 Task: Search one way flight ticket for 3 adults in first from Fairbanks: Fairbanks International Airport to Indianapolis: Indianapolis International Airport on 8-5-2023. Choice of flights is Spirit. Number of bags: 2 checked bags. Price is upto 72000. Outbound departure time preference is 23:45.
Action: Mouse moved to (340, 281)
Screenshot: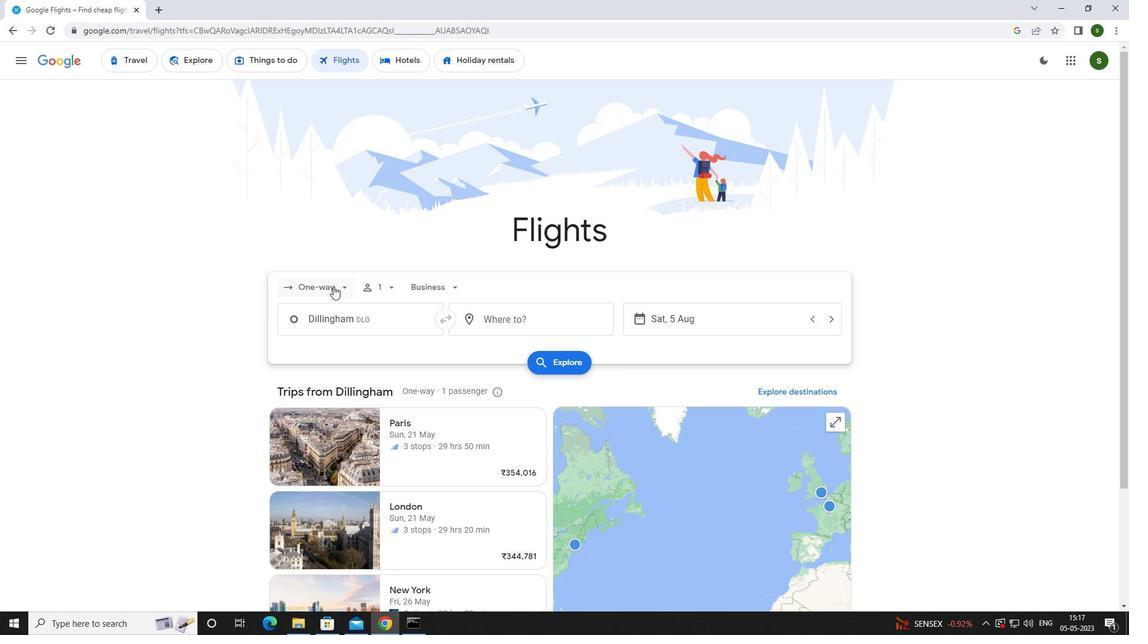 
Action: Mouse pressed left at (340, 281)
Screenshot: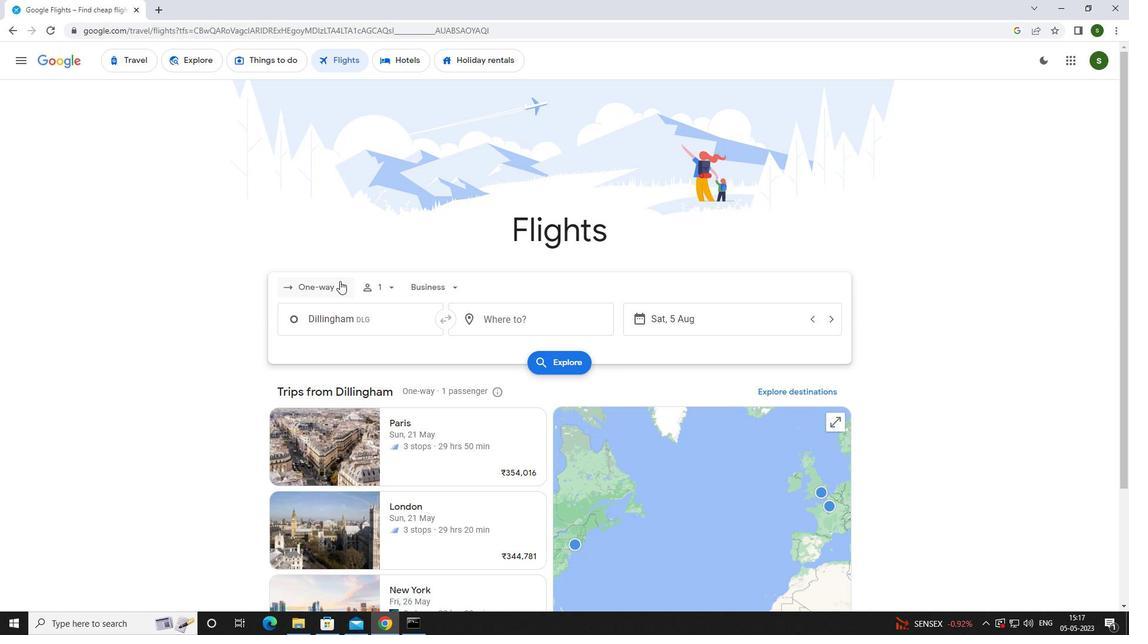 
Action: Mouse moved to (328, 337)
Screenshot: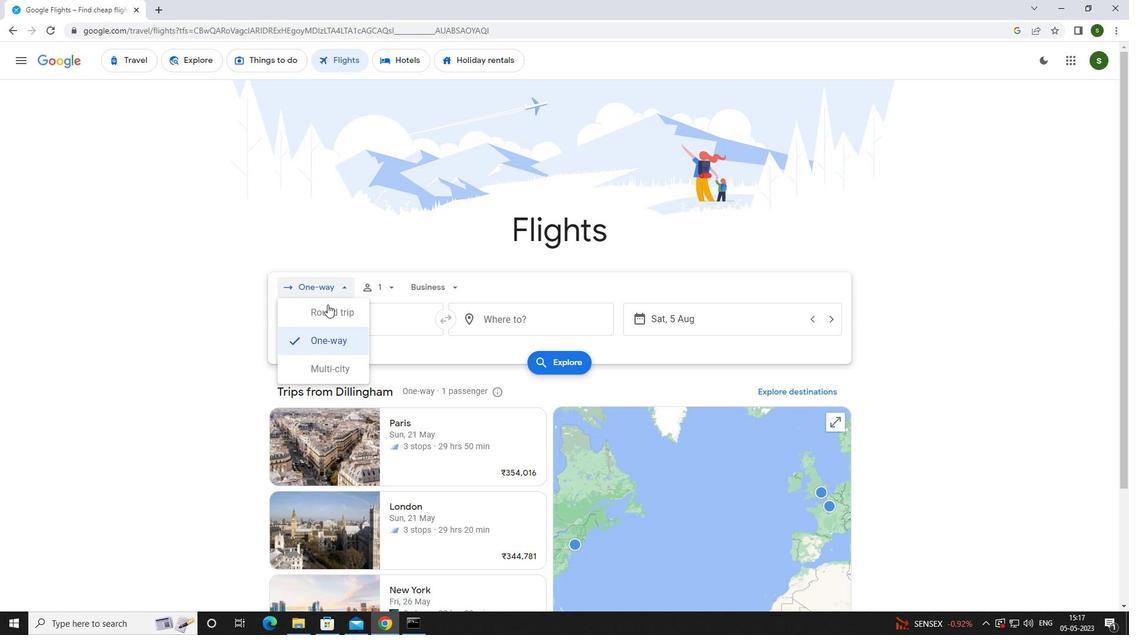 
Action: Mouse pressed left at (328, 337)
Screenshot: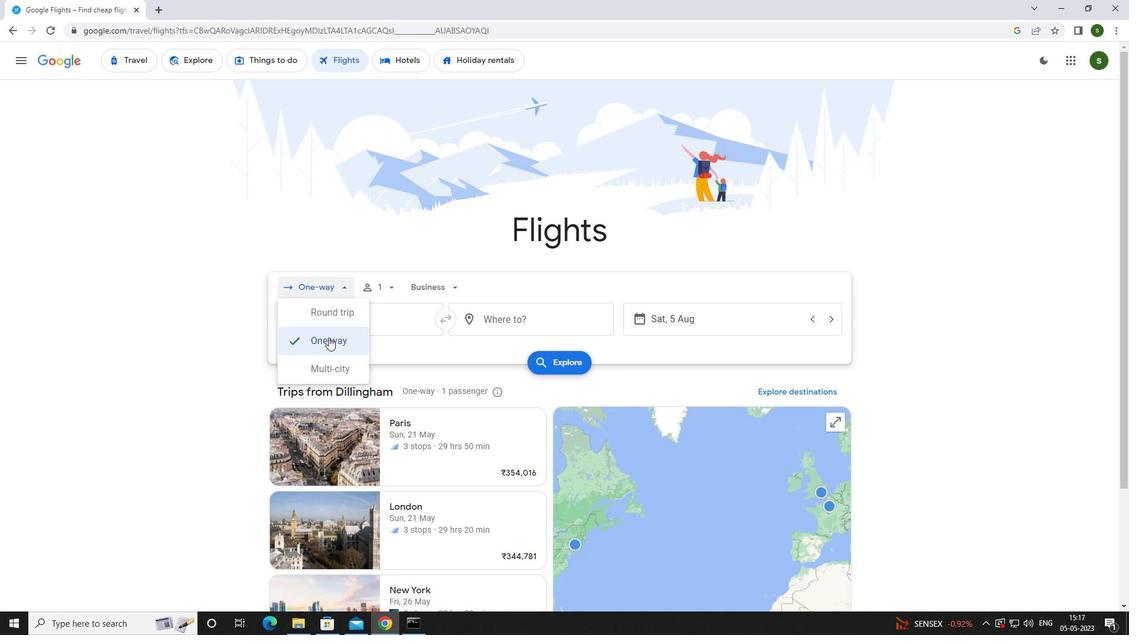 
Action: Mouse moved to (383, 285)
Screenshot: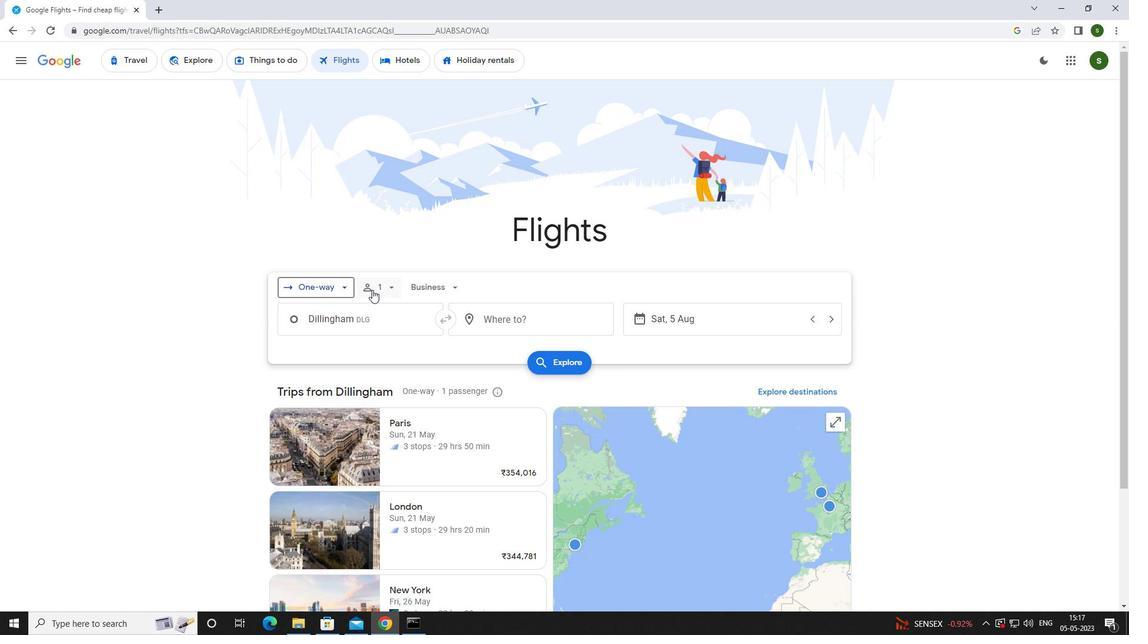 
Action: Mouse pressed left at (383, 285)
Screenshot: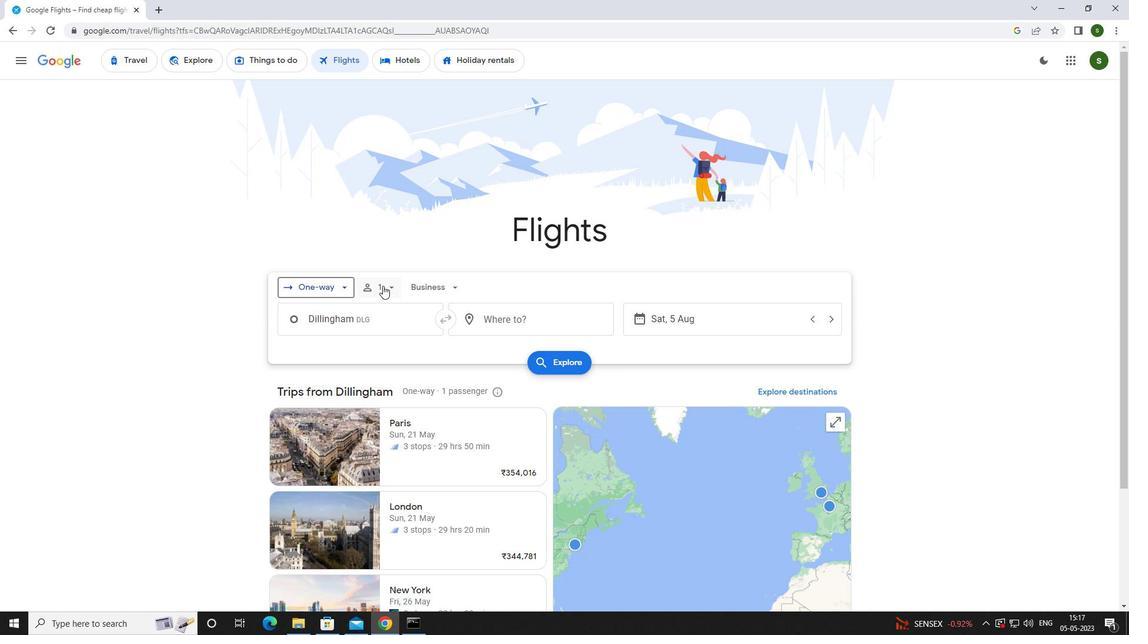 
Action: Mouse moved to (487, 317)
Screenshot: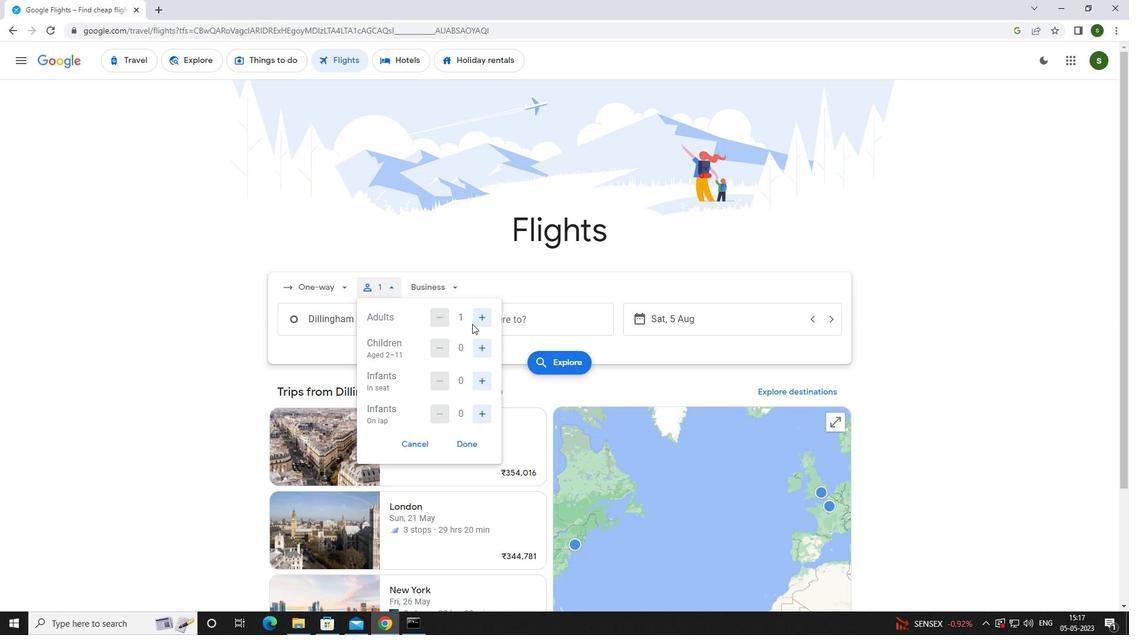 
Action: Mouse pressed left at (487, 317)
Screenshot: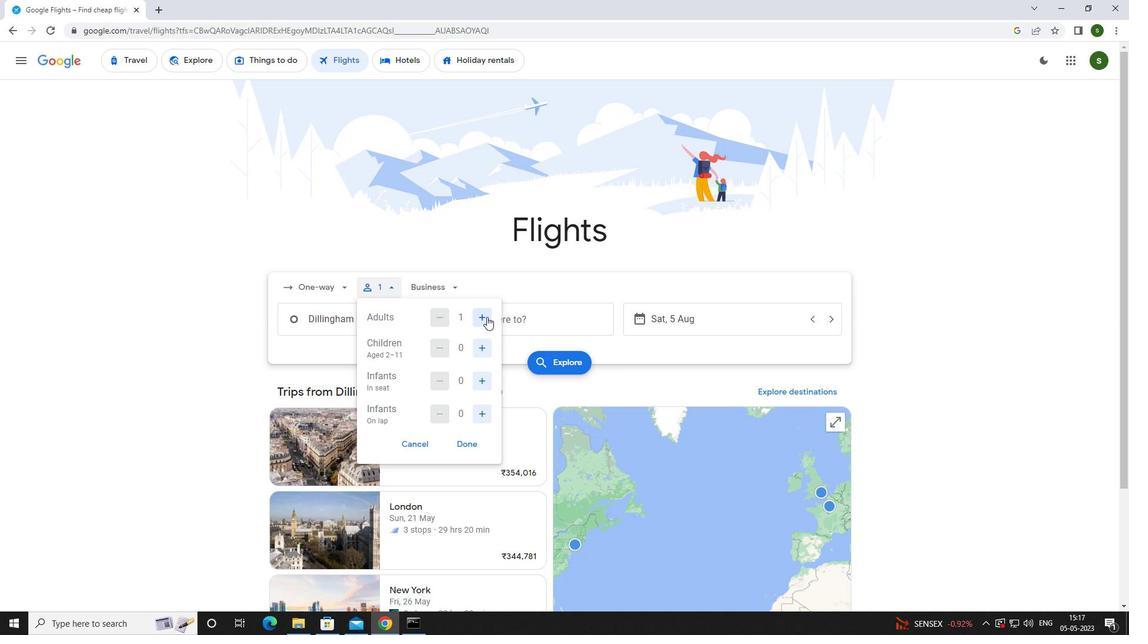 
Action: Mouse pressed left at (487, 317)
Screenshot: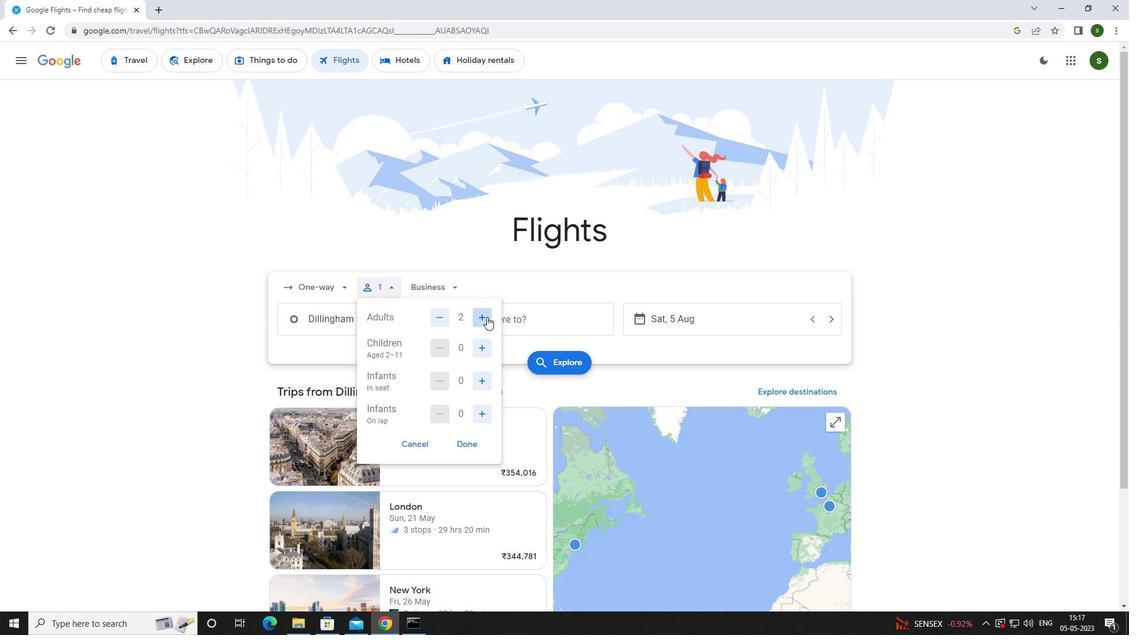 
Action: Mouse moved to (453, 282)
Screenshot: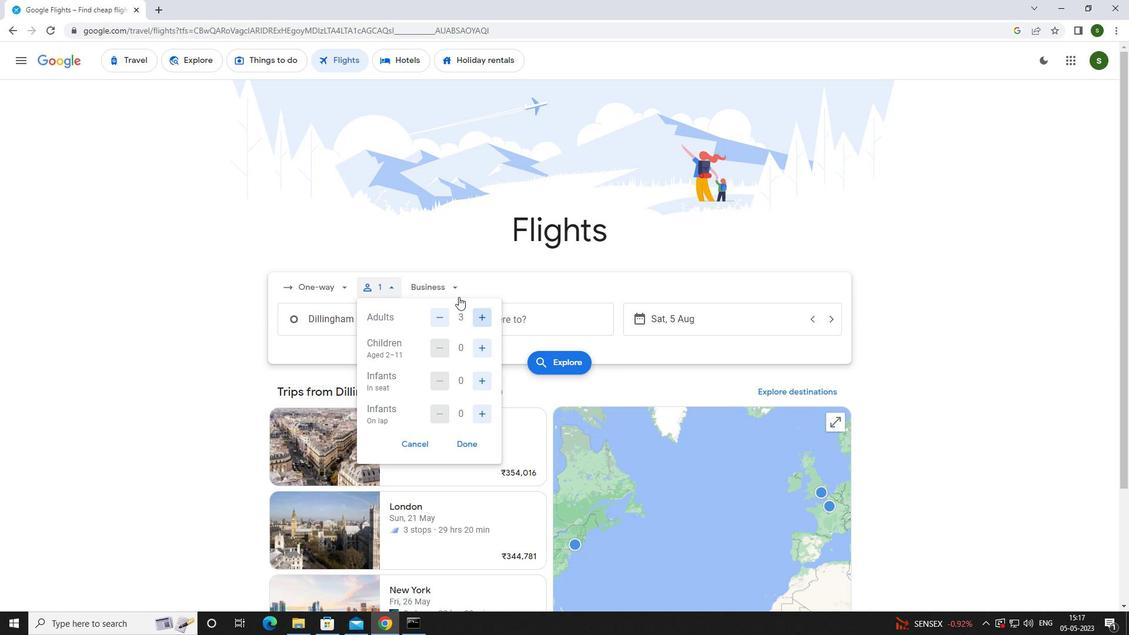 
Action: Mouse pressed left at (453, 282)
Screenshot: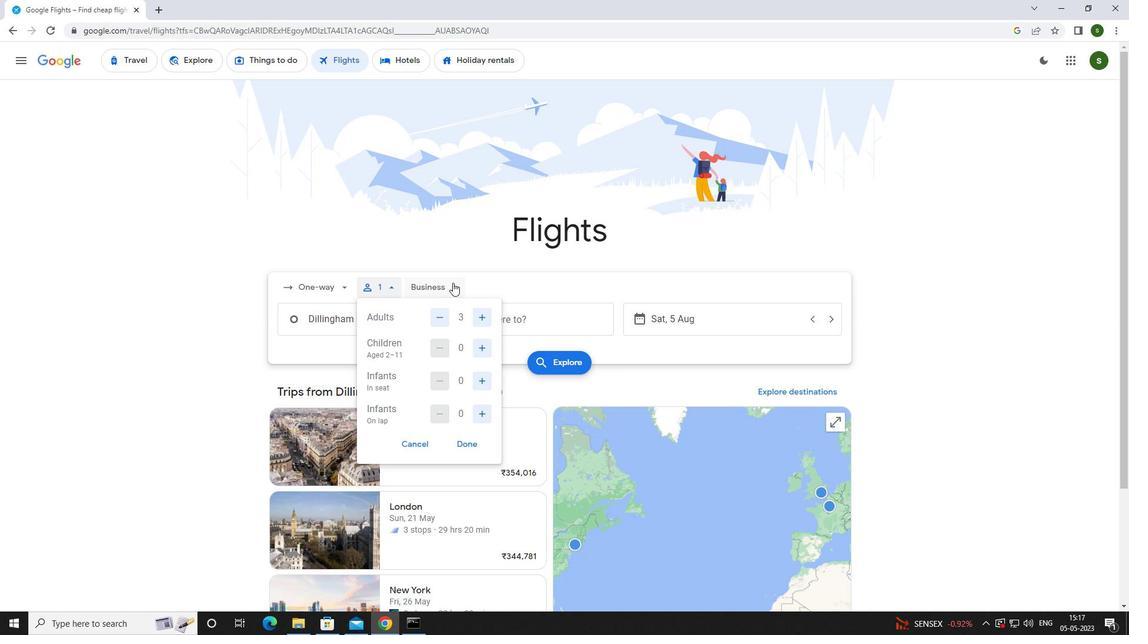 
Action: Mouse moved to (465, 402)
Screenshot: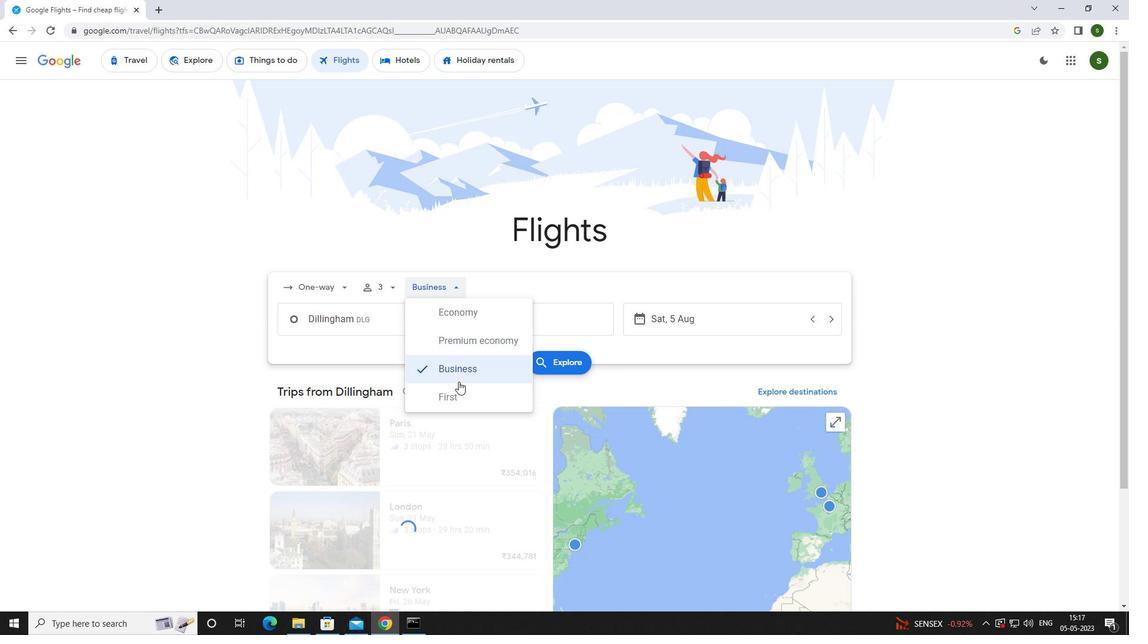 
Action: Mouse pressed left at (465, 402)
Screenshot: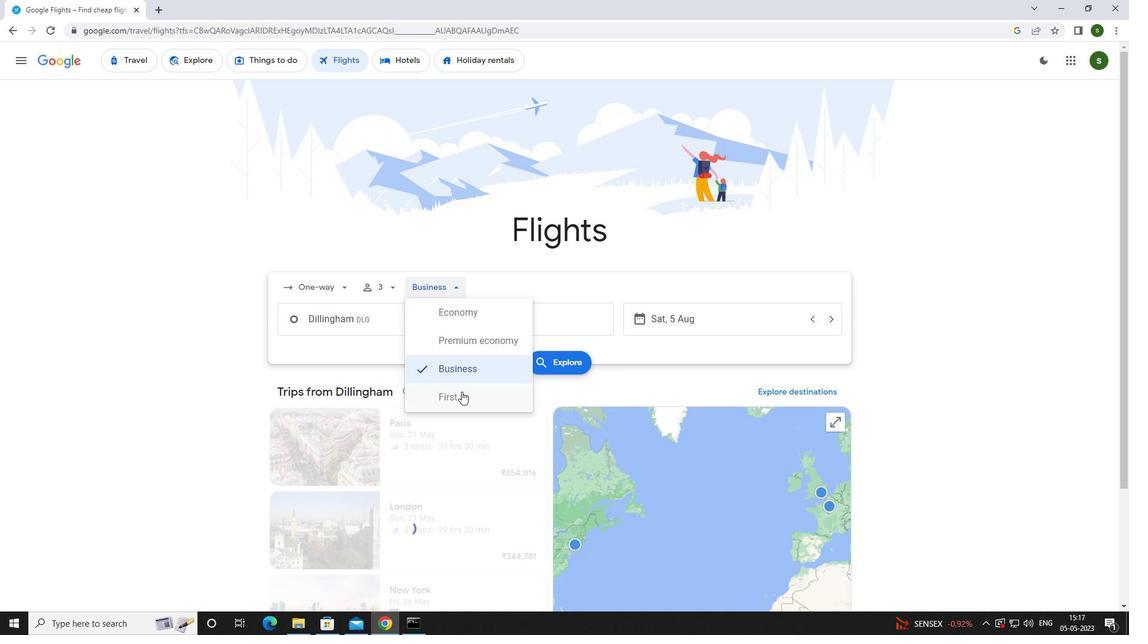 
Action: Mouse moved to (394, 323)
Screenshot: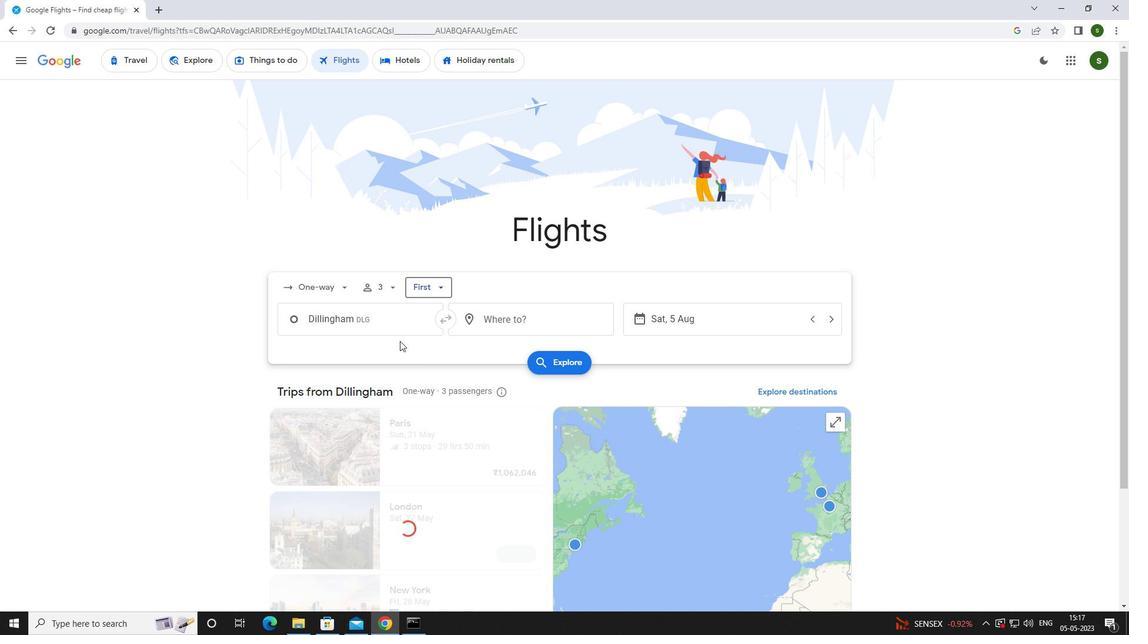 
Action: Mouse pressed left at (394, 323)
Screenshot: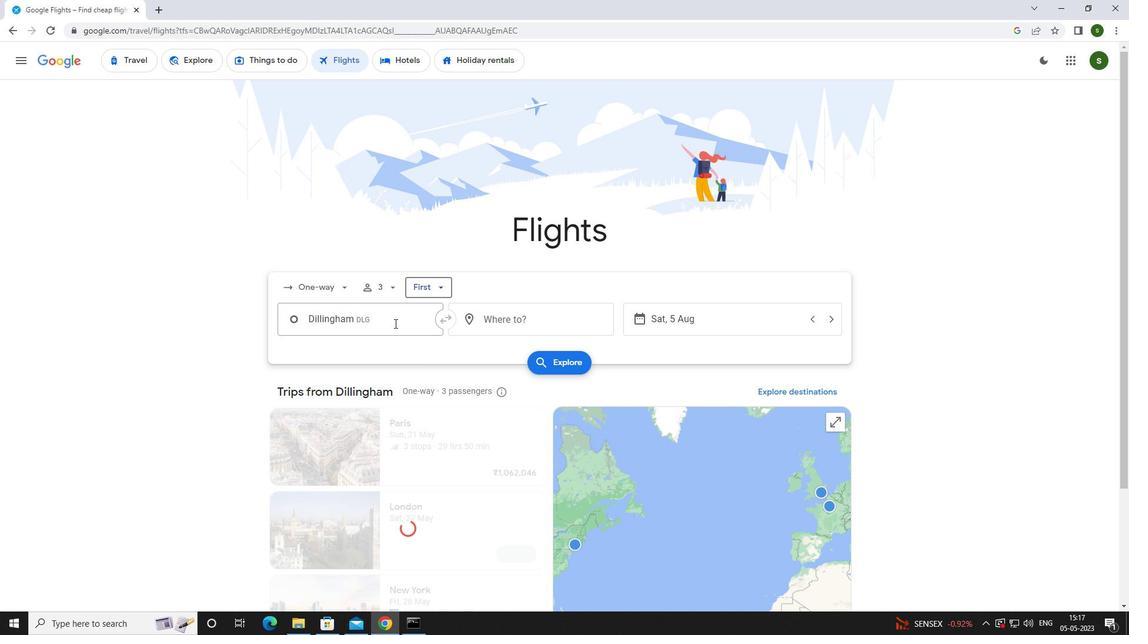 
Action: Key pressed <Key.caps_lock>f<Key.caps_lock>airbanks
Screenshot: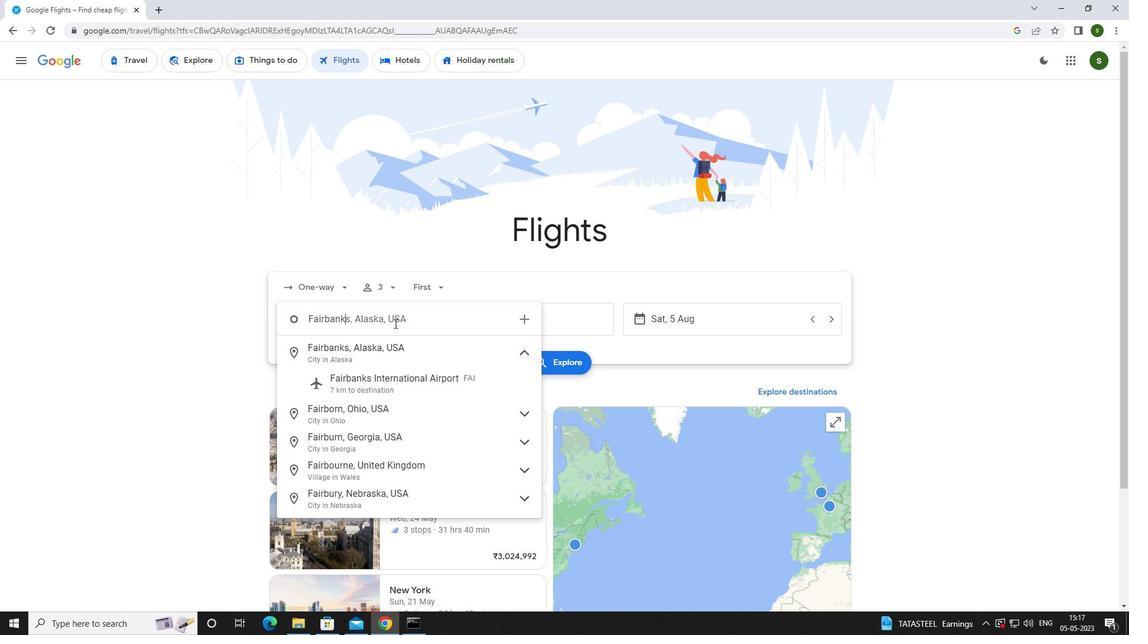 
Action: Mouse moved to (393, 385)
Screenshot: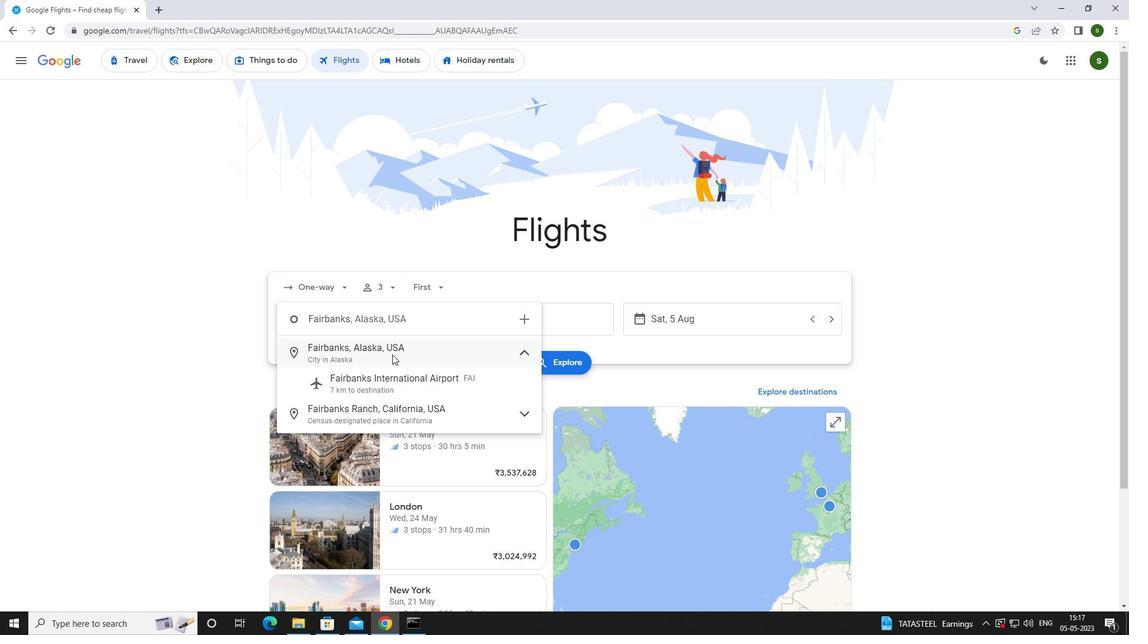 
Action: Mouse pressed left at (393, 385)
Screenshot: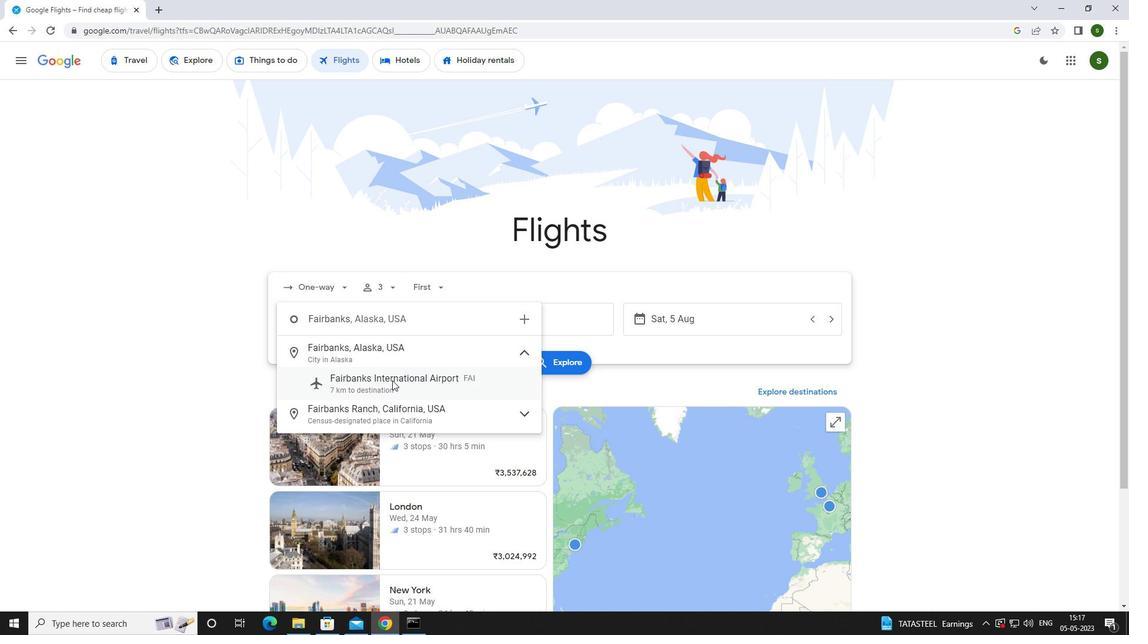 
Action: Mouse moved to (501, 324)
Screenshot: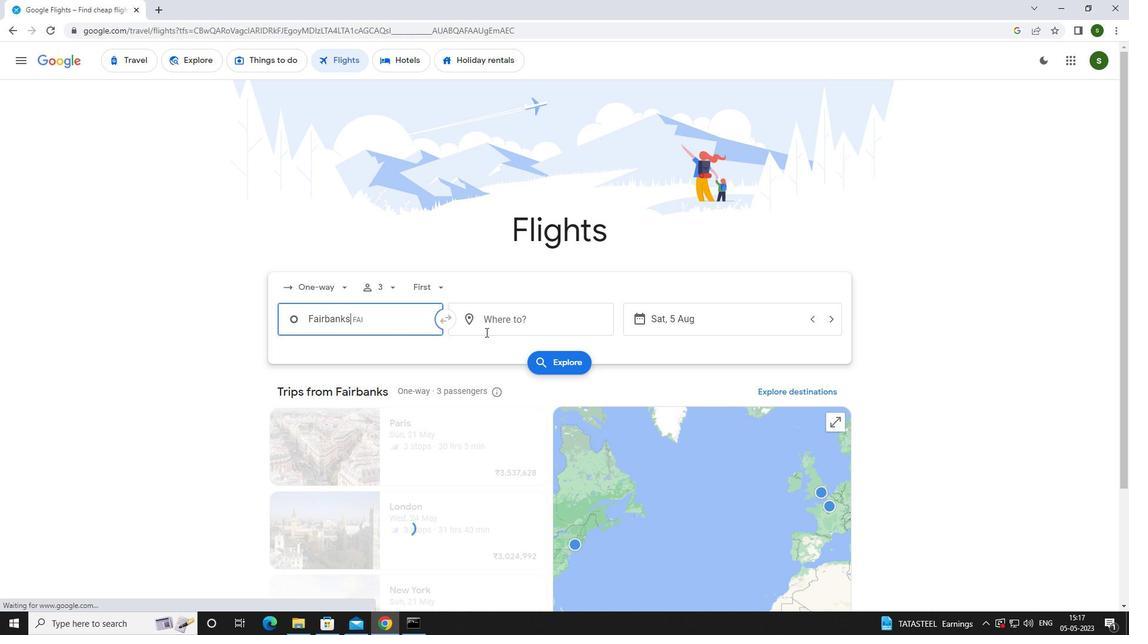 
Action: Mouse pressed left at (501, 324)
Screenshot: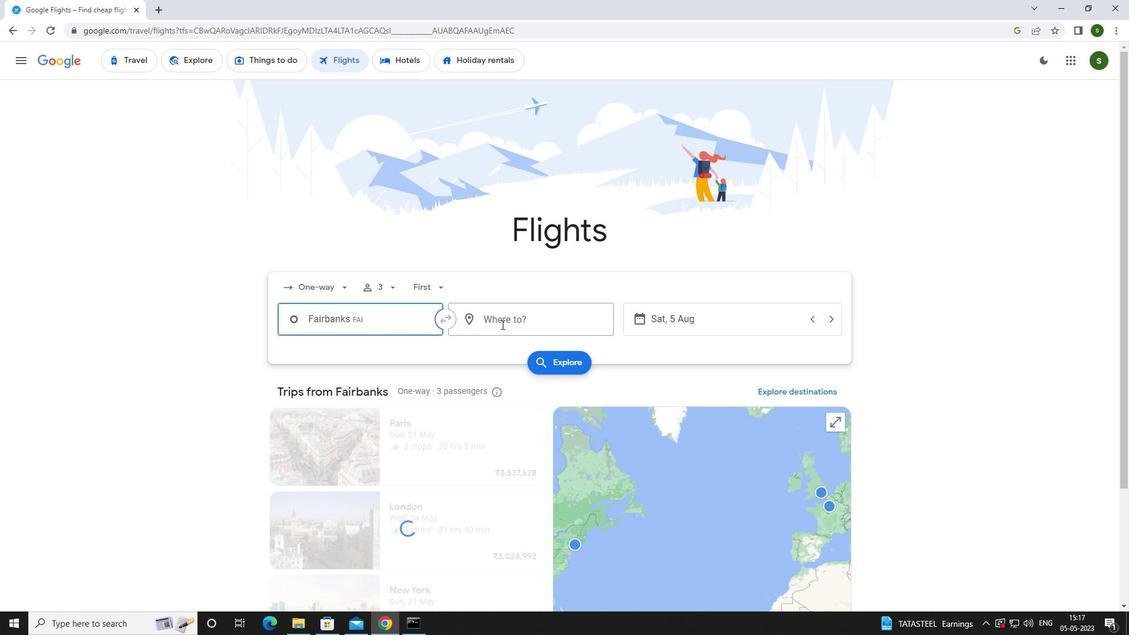 
Action: Mouse moved to (493, 326)
Screenshot: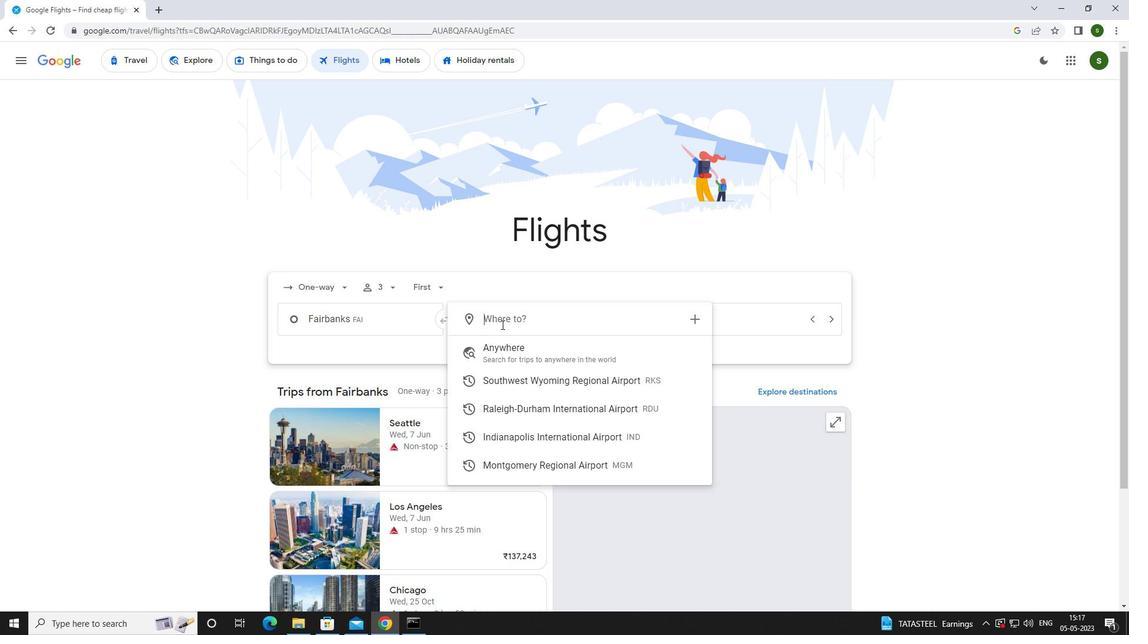 
Action: Key pressed <Key.caps_lock>i<Key.caps_lock>ndianapolis
Screenshot: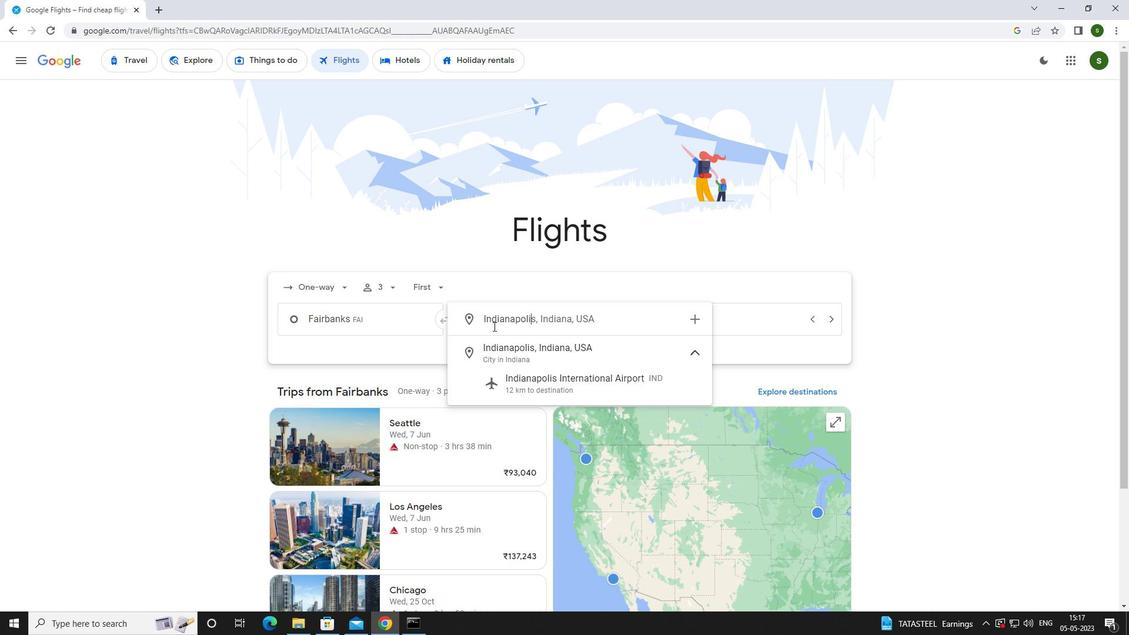 
Action: Mouse moved to (520, 380)
Screenshot: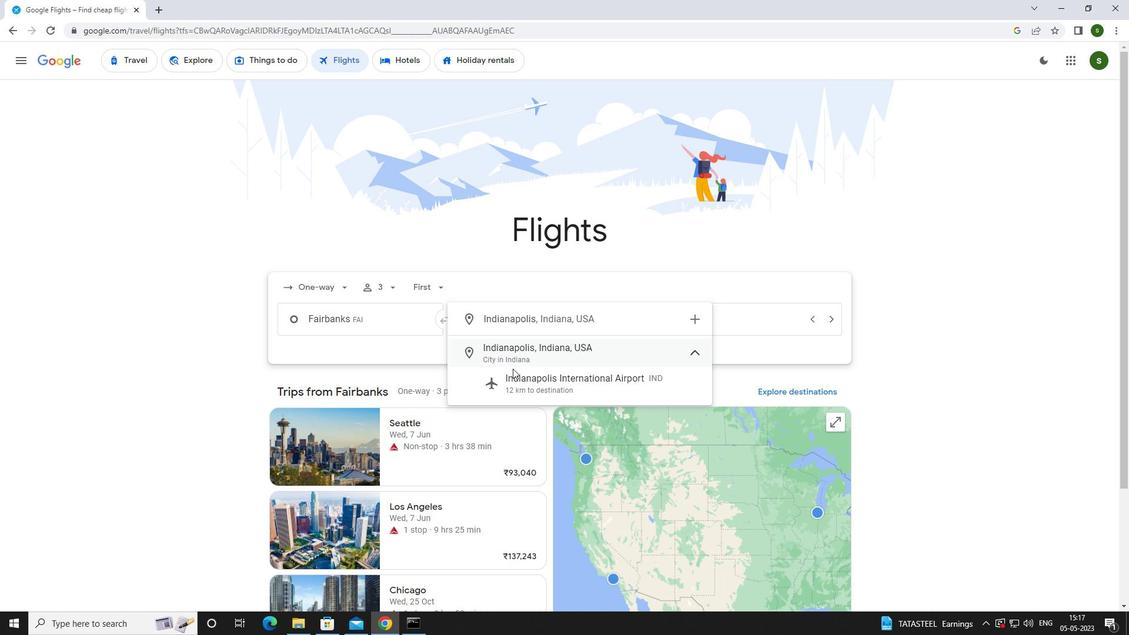 
Action: Mouse pressed left at (520, 380)
Screenshot: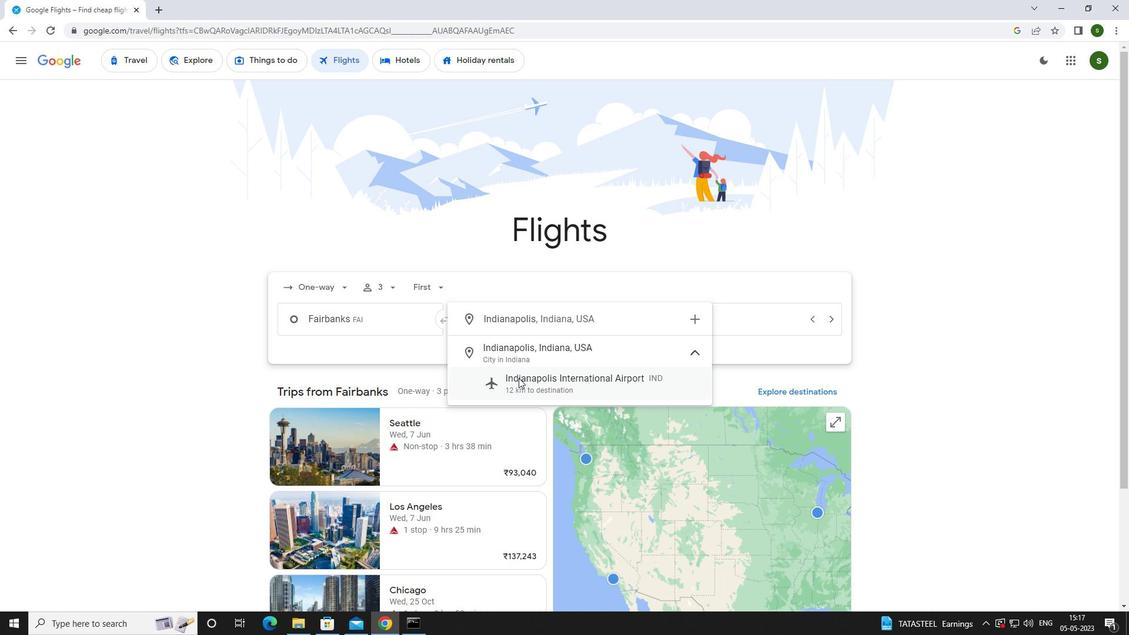 
Action: Mouse moved to (693, 323)
Screenshot: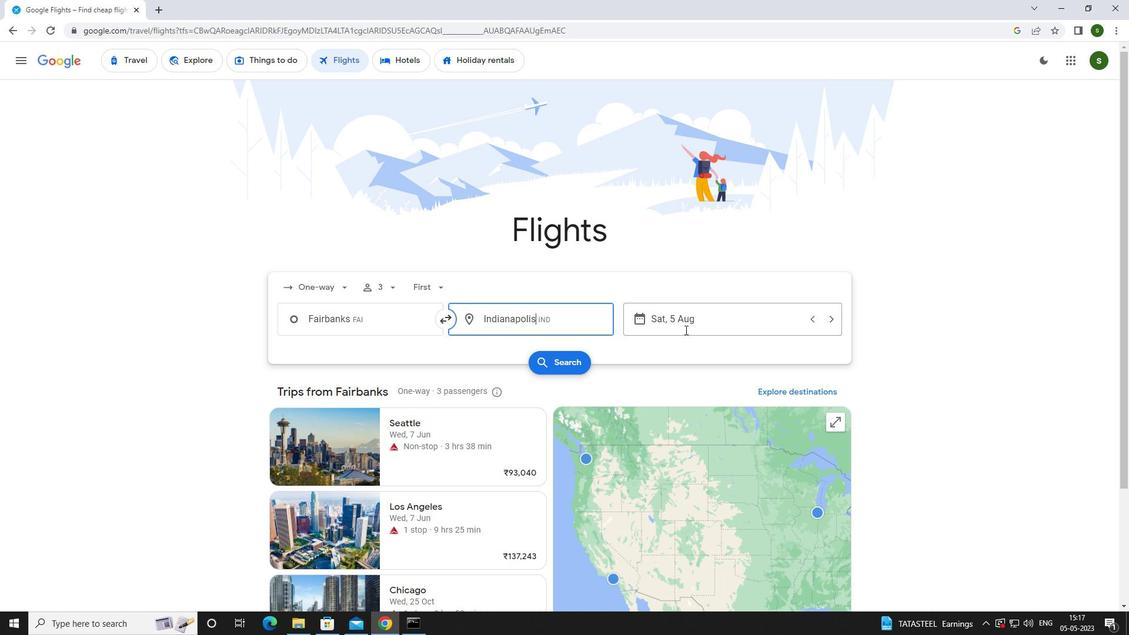 
Action: Mouse pressed left at (693, 323)
Screenshot: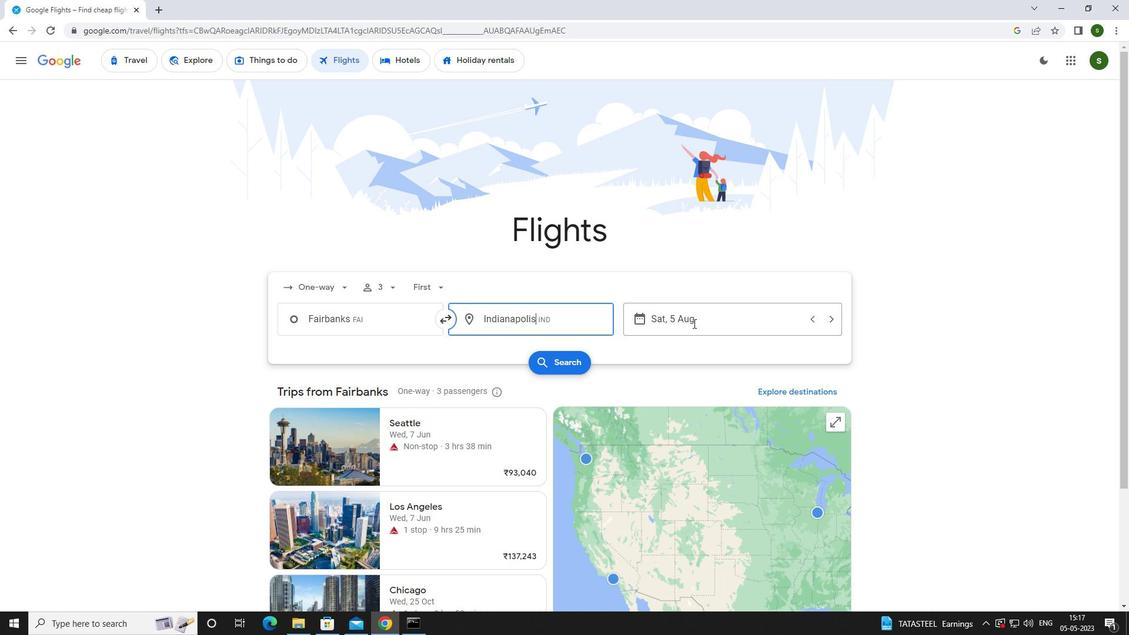 
Action: Mouse moved to (596, 401)
Screenshot: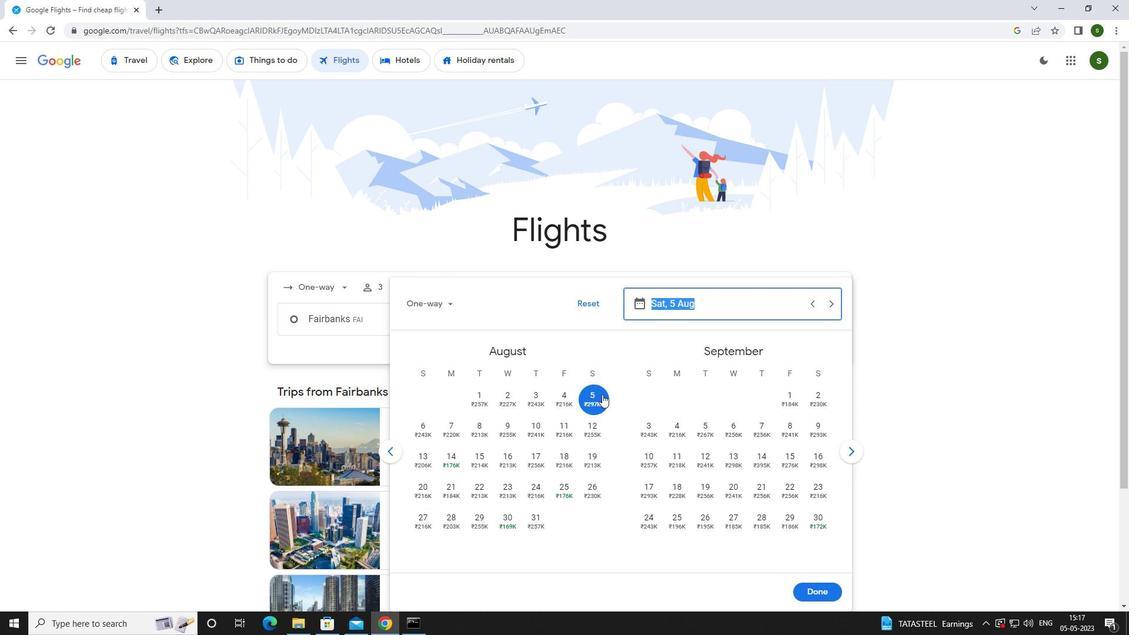 
Action: Mouse pressed left at (596, 401)
Screenshot: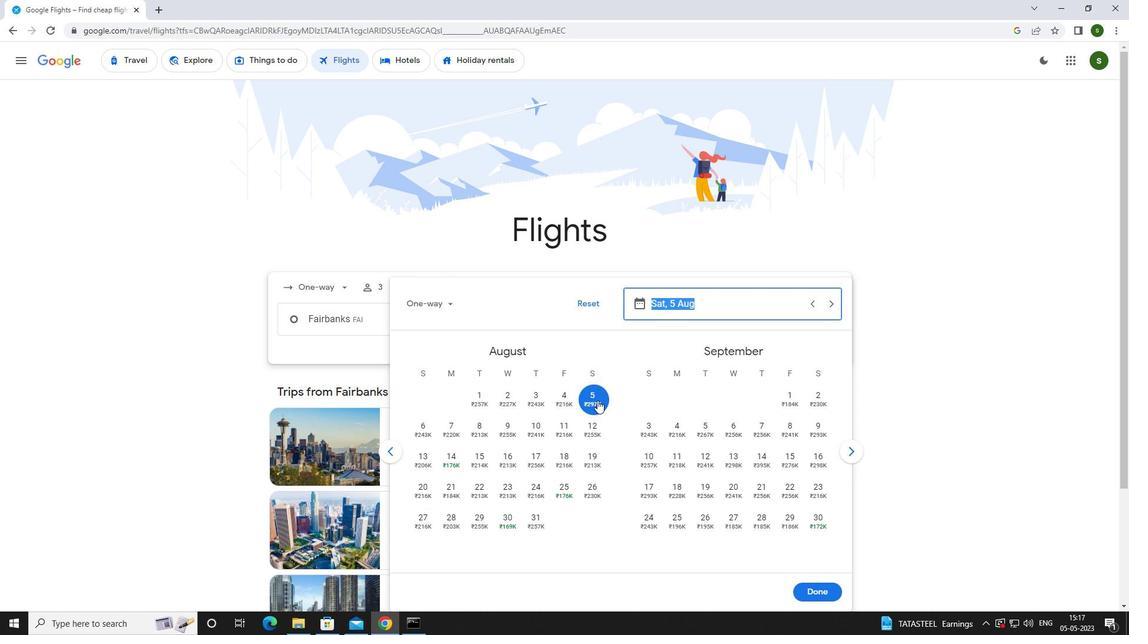 
Action: Mouse moved to (810, 588)
Screenshot: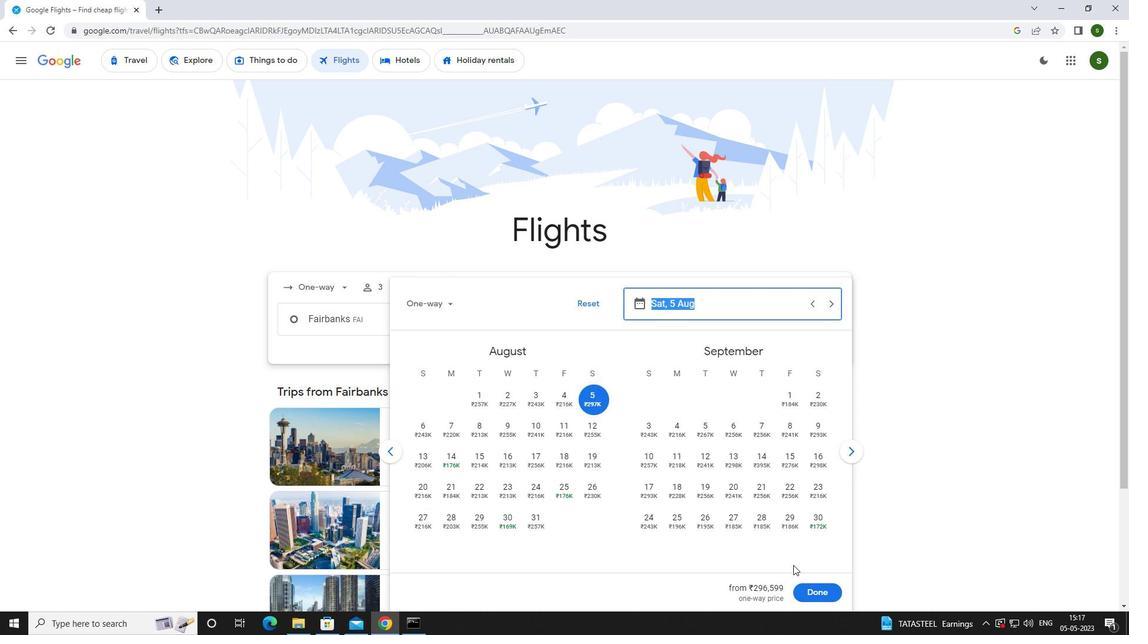 
Action: Mouse pressed left at (810, 588)
Screenshot: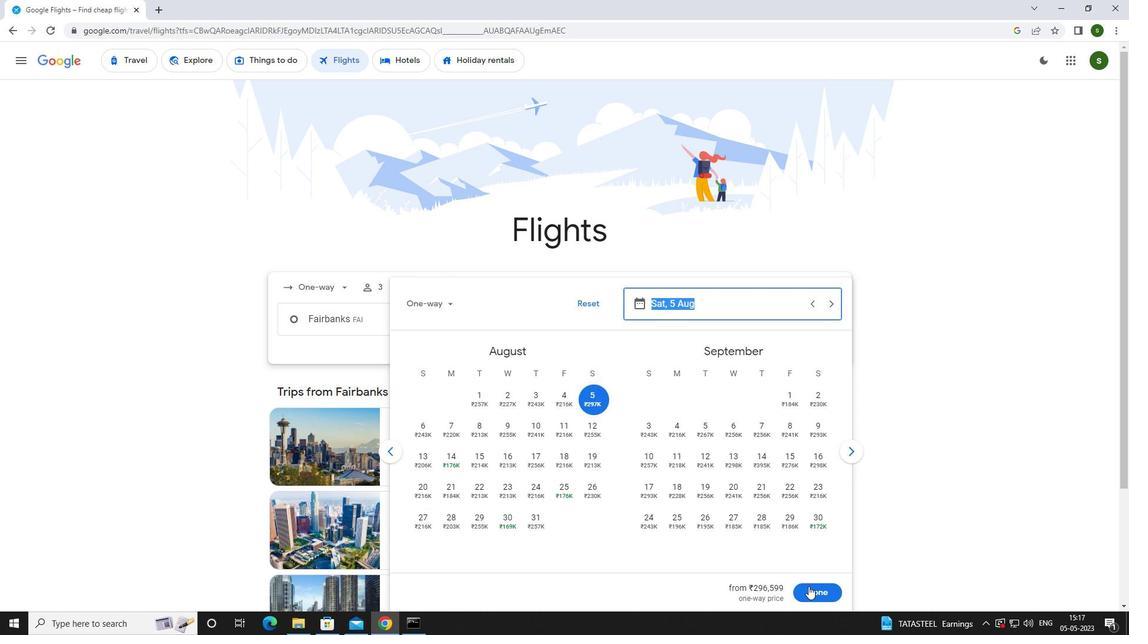 
Action: Mouse moved to (553, 361)
Screenshot: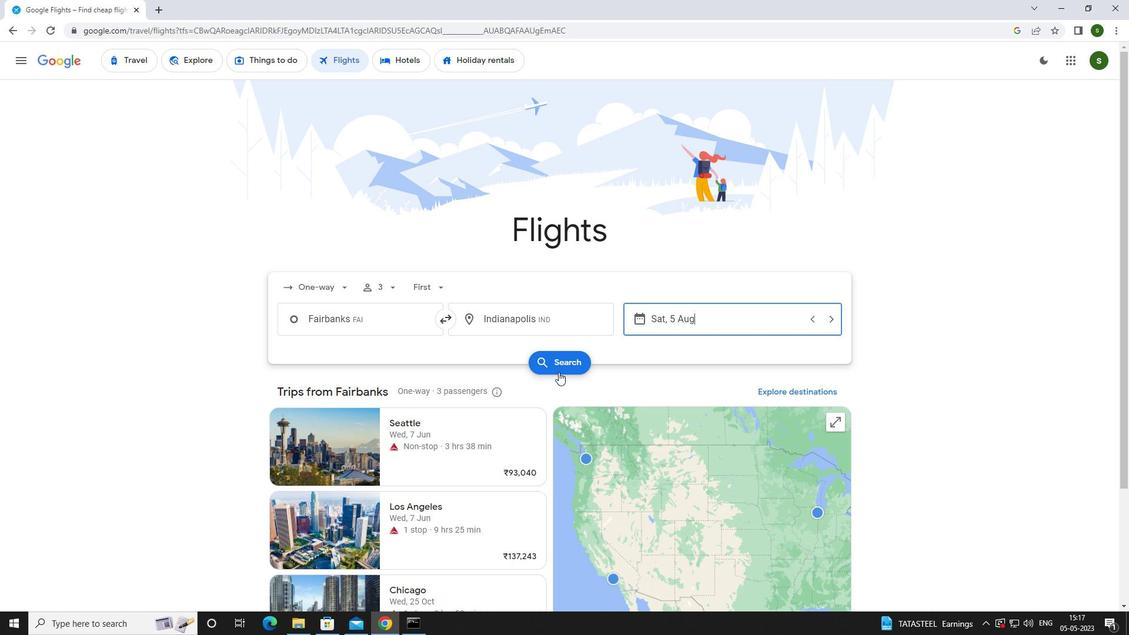 
Action: Mouse pressed left at (553, 361)
Screenshot: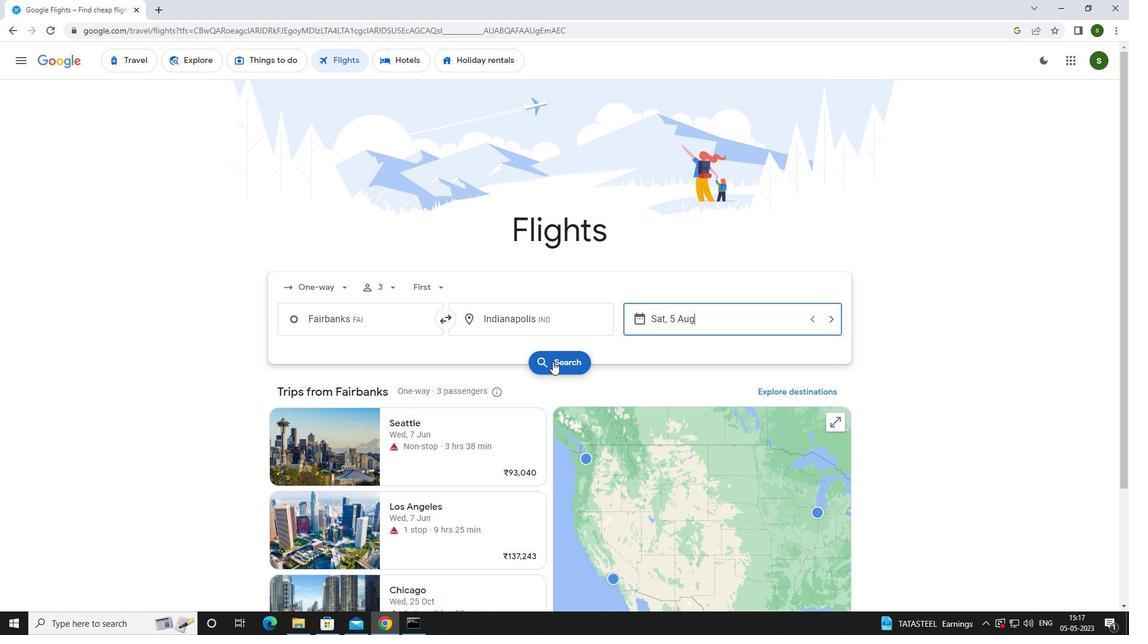 
Action: Mouse moved to (309, 164)
Screenshot: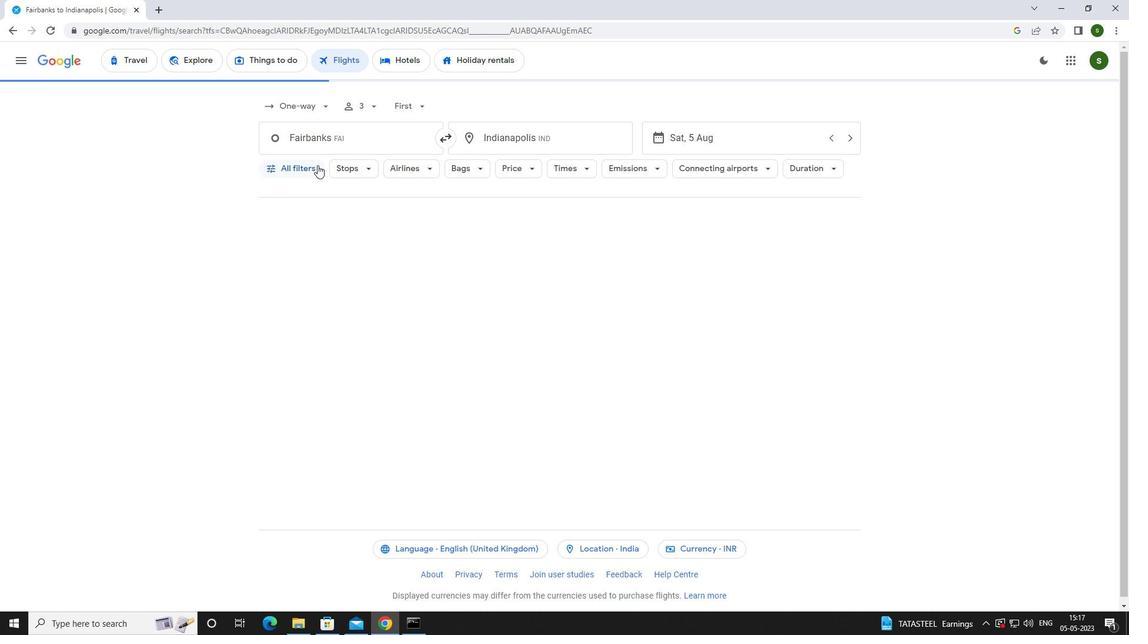
Action: Mouse pressed left at (309, 164)
Screenshot: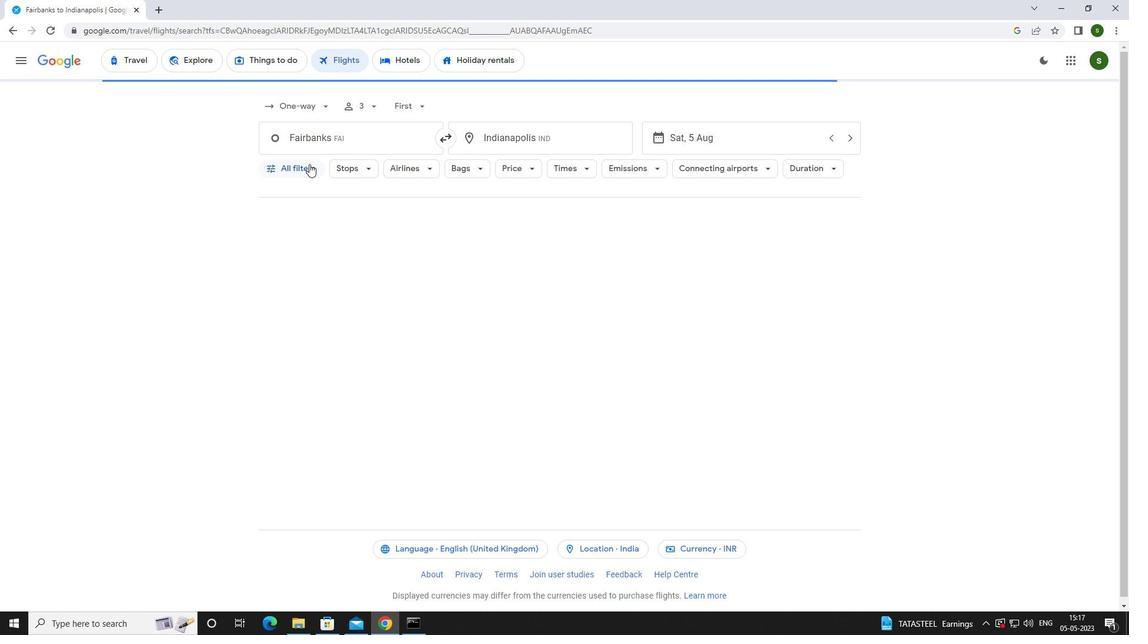 
Action: Mouse moved to (433, 415)
Screenshot: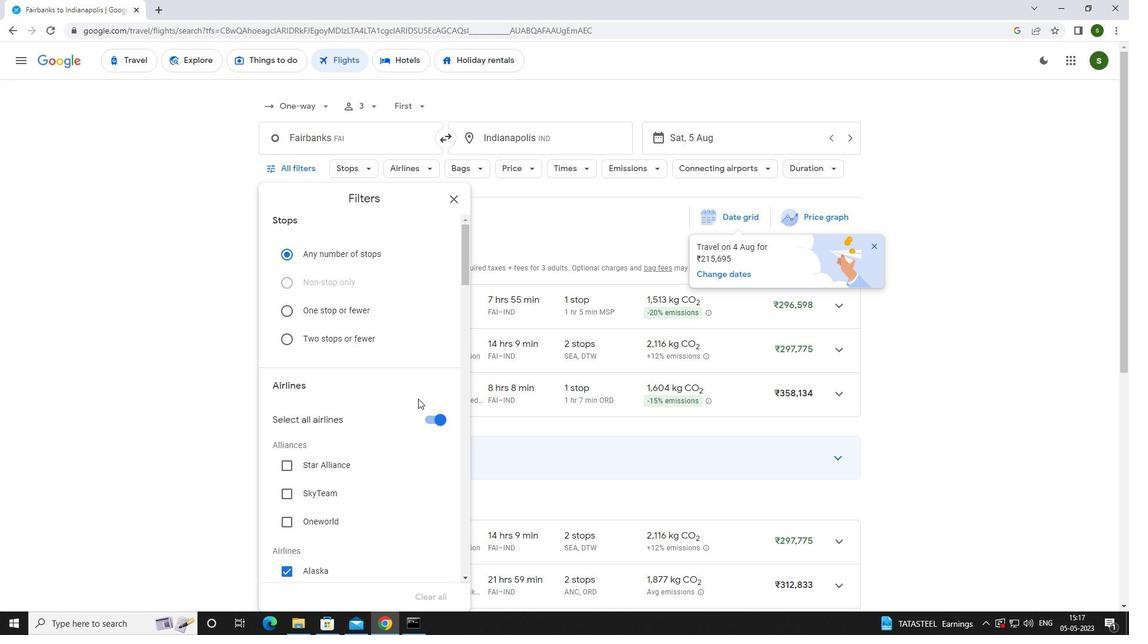 
Action: Mouse pressed left at (433, 415)
Screenshot: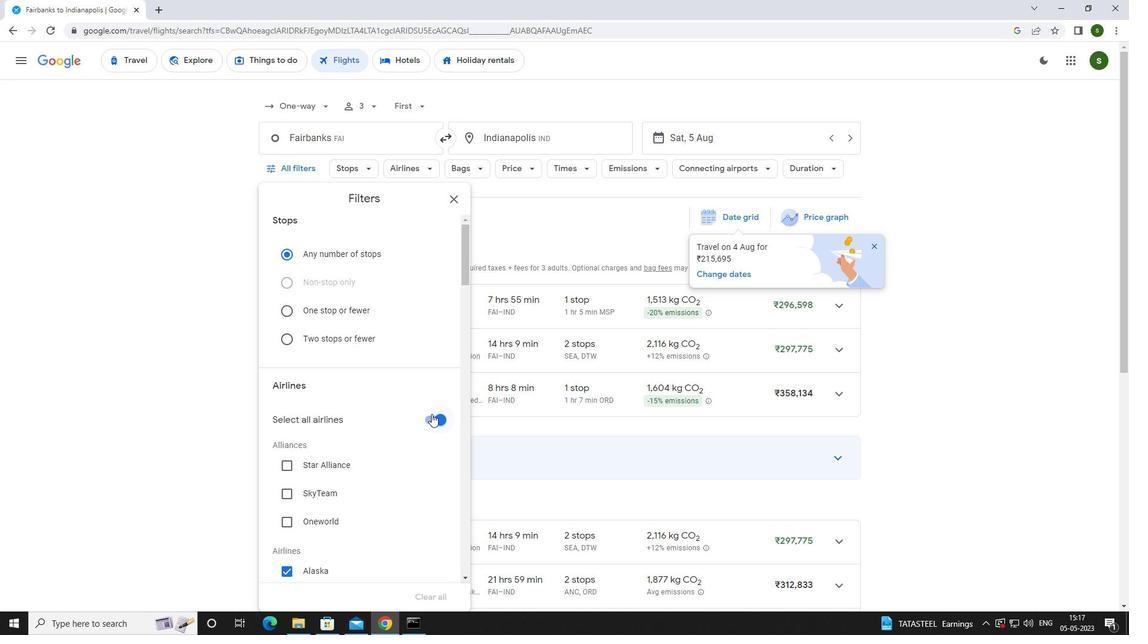
Action: Mouse moved to (434, 415)
Screenshot: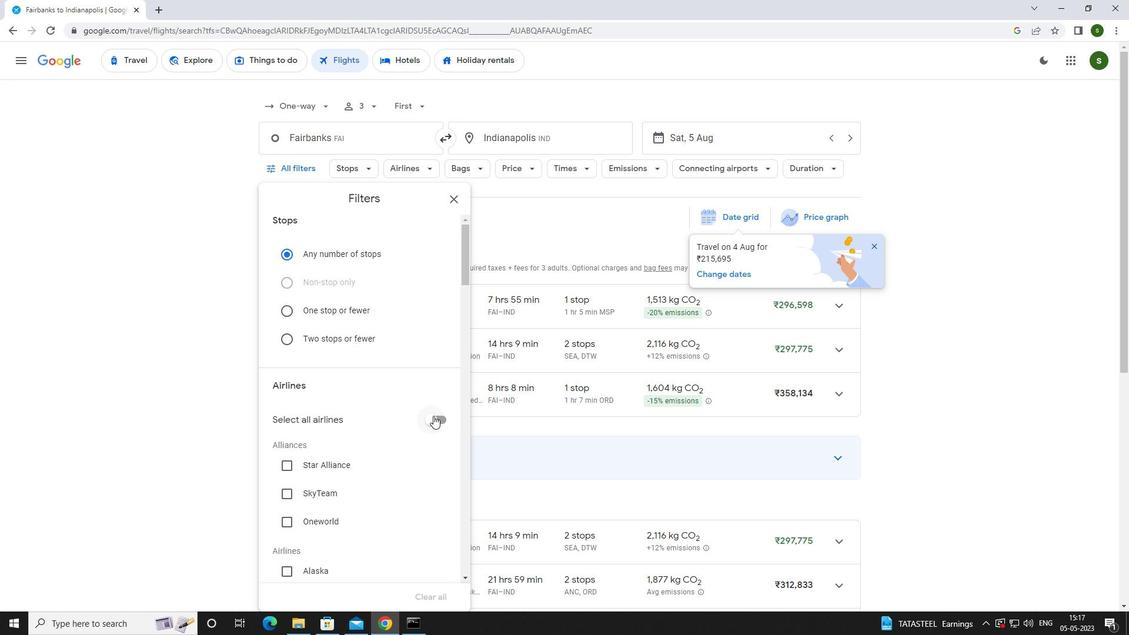 
Action: Mouse scrolled (434, 414) with delta (0, 0)
Screenshot: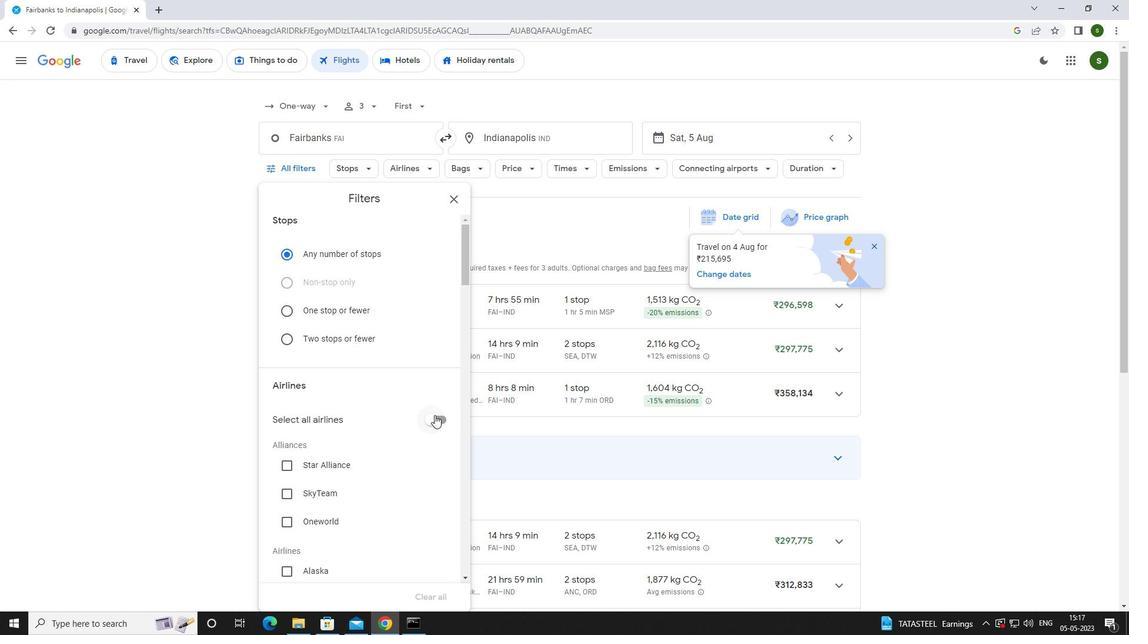 
Action: Mouse scrolled (434, 414) with delta (0, 0)
Screenshot: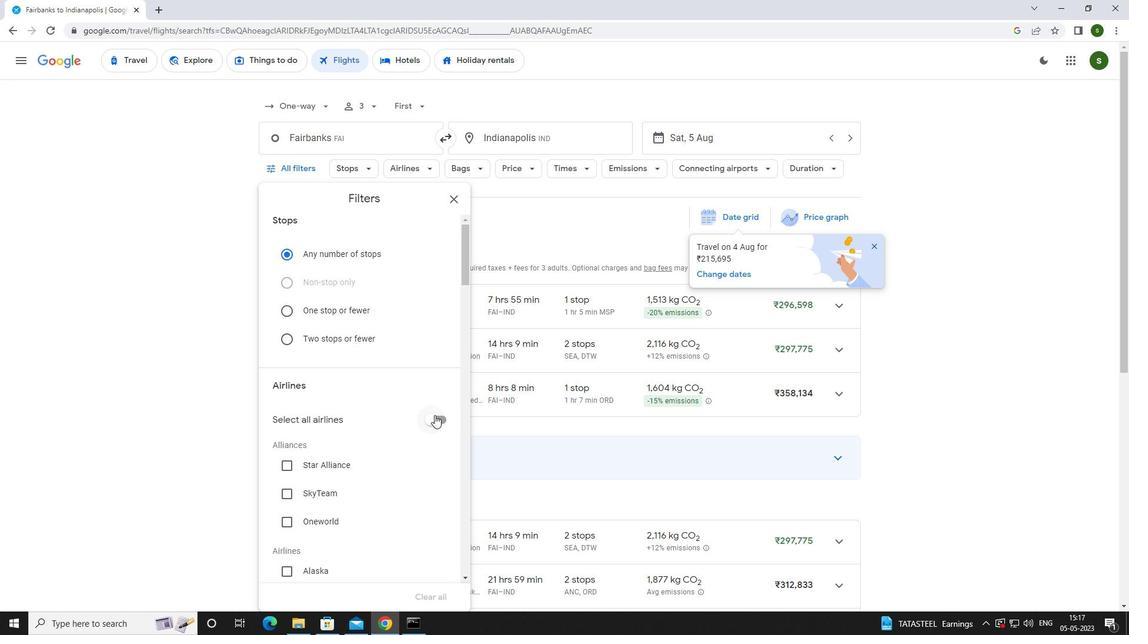
Action: Mouse scrolled (434, 414) with delta (0, 0)
Screenshot: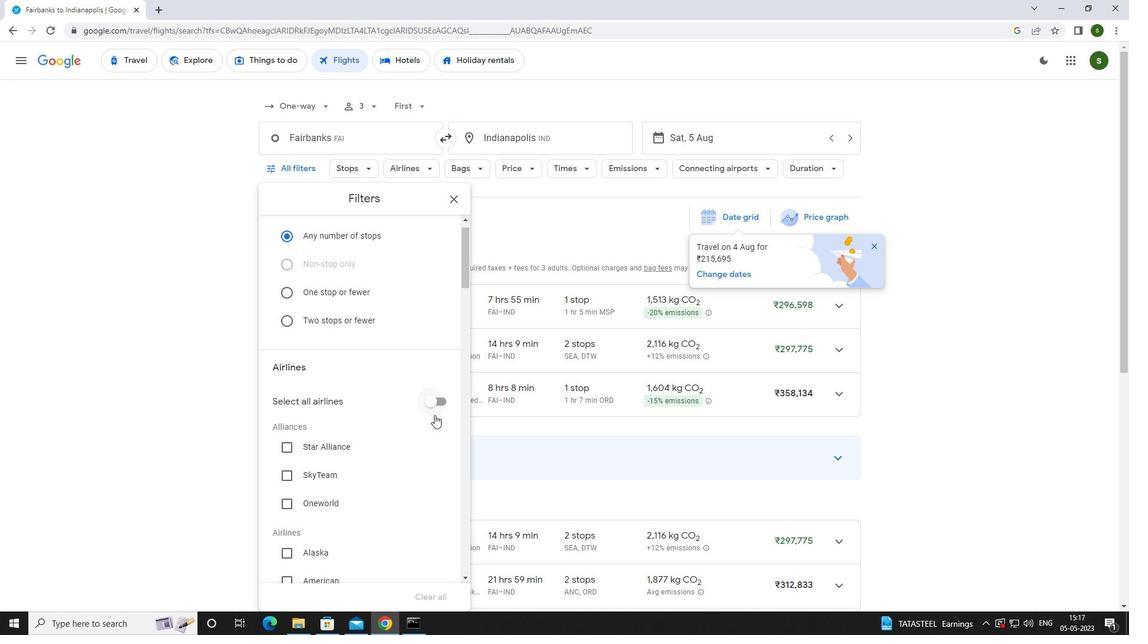 
Action: Mouse scrolled (434, 414) with delta (0, 0)
Screenshot: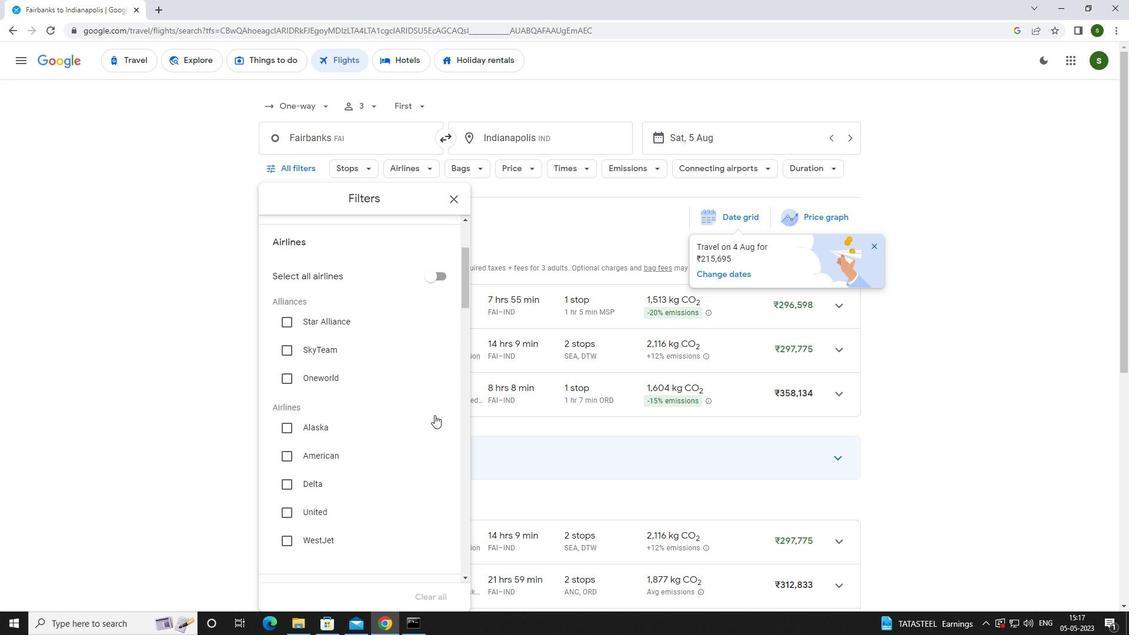 
Action: Mouse scrolled (434, 414) with delta (0, 0)
Screenshot: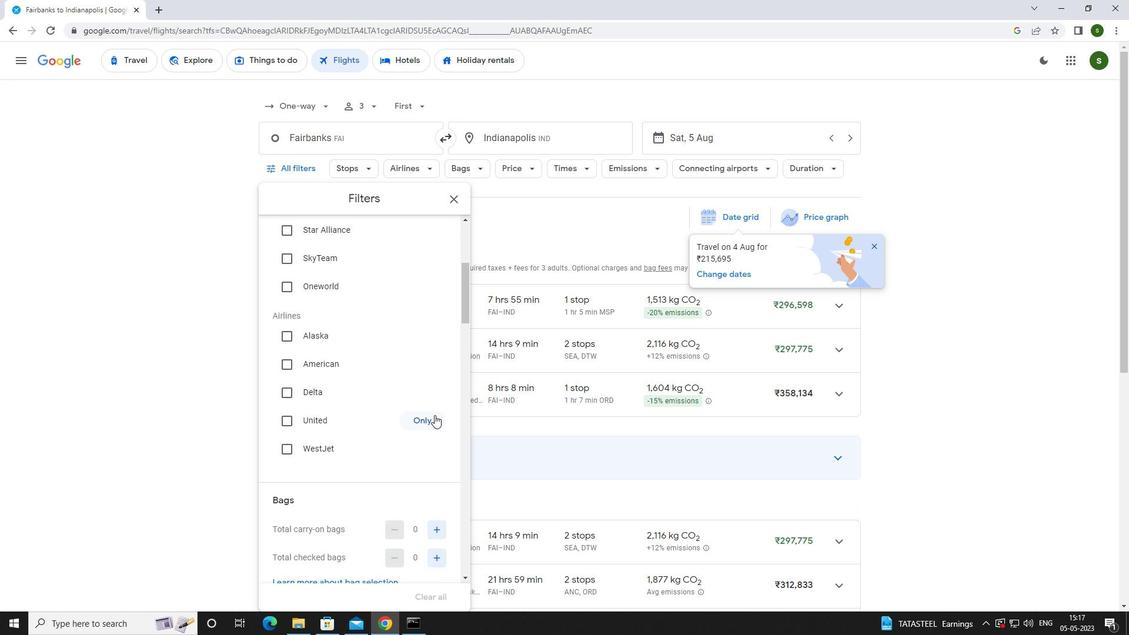 
Action: Mouse scrolled (434, 414) with delta (0, 0)
Screenshot: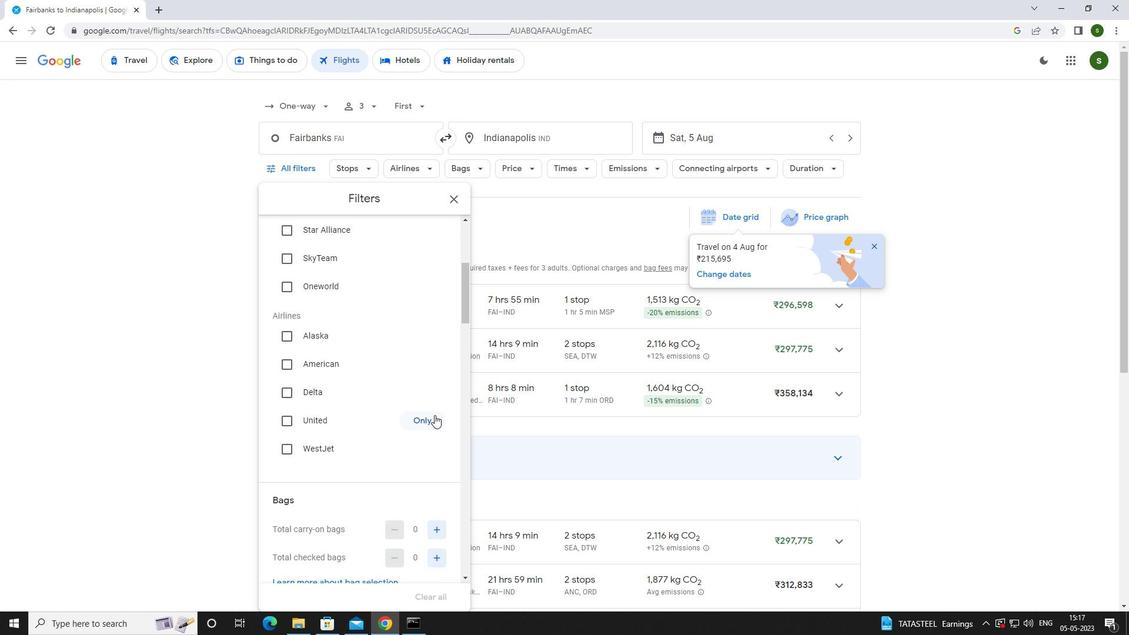 
Action: Mouse moved to (433, 434)
Screenshot: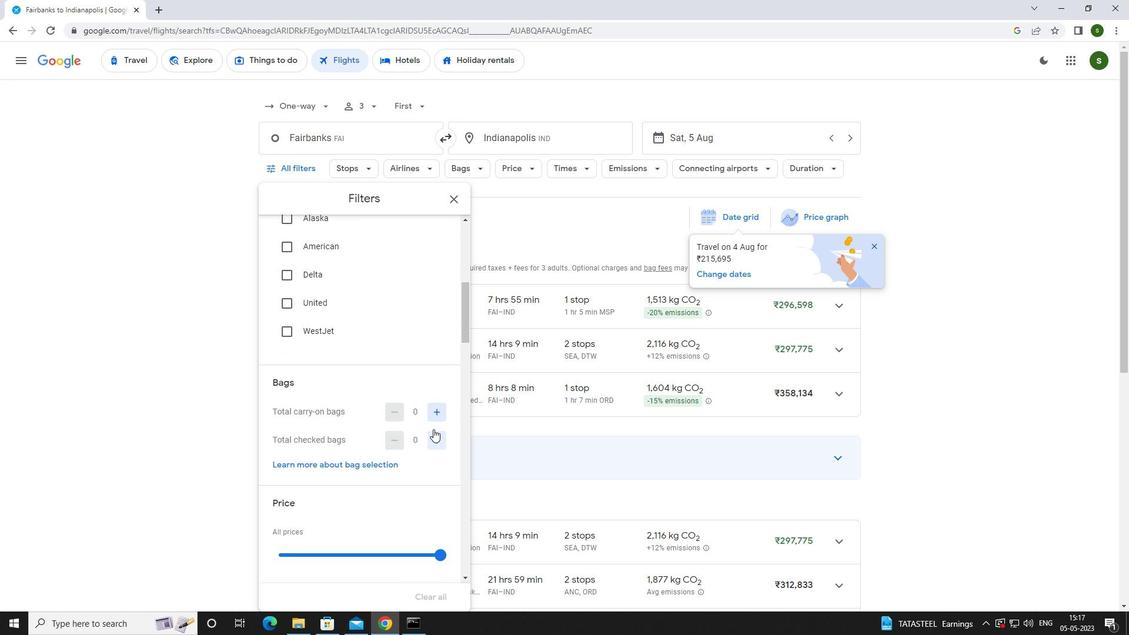 
Action: Mouse pressed left at (433, 434)
Screenshot: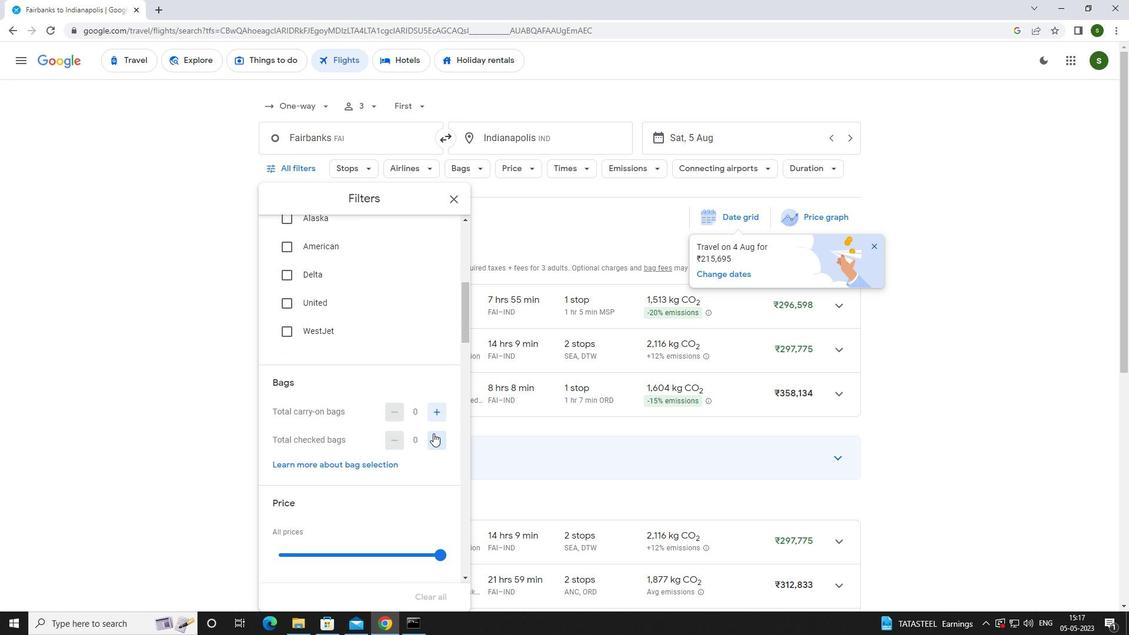
Action: Mouse pressed left at (433, 434)
Screenshot: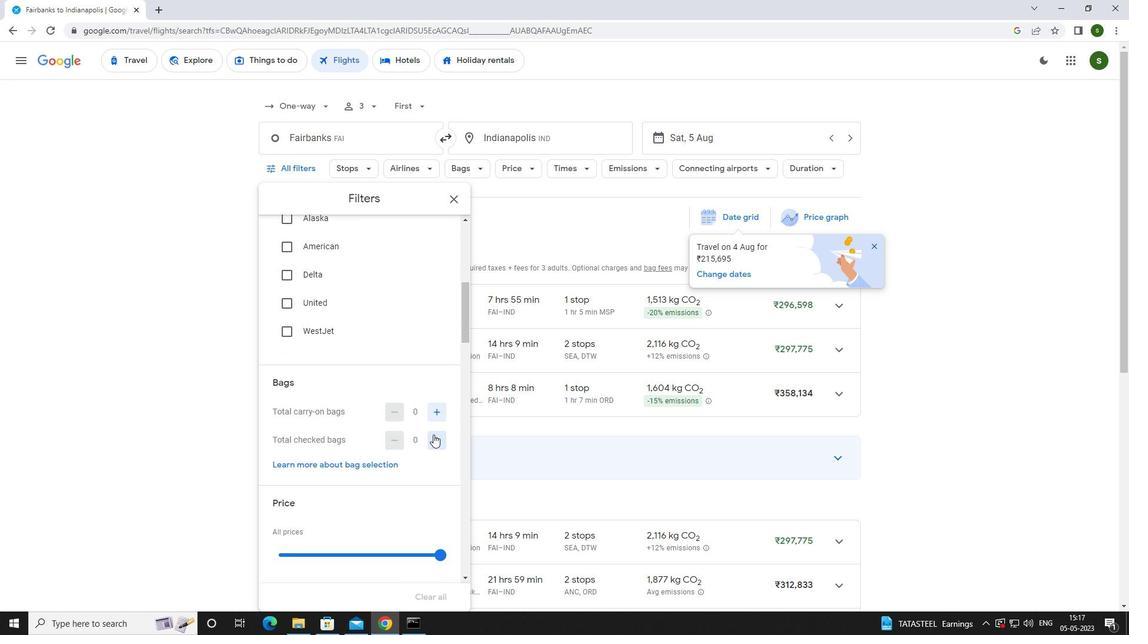 
Action: Mouse scrolled (433, 434) with delta (0, 0)
Screenshot: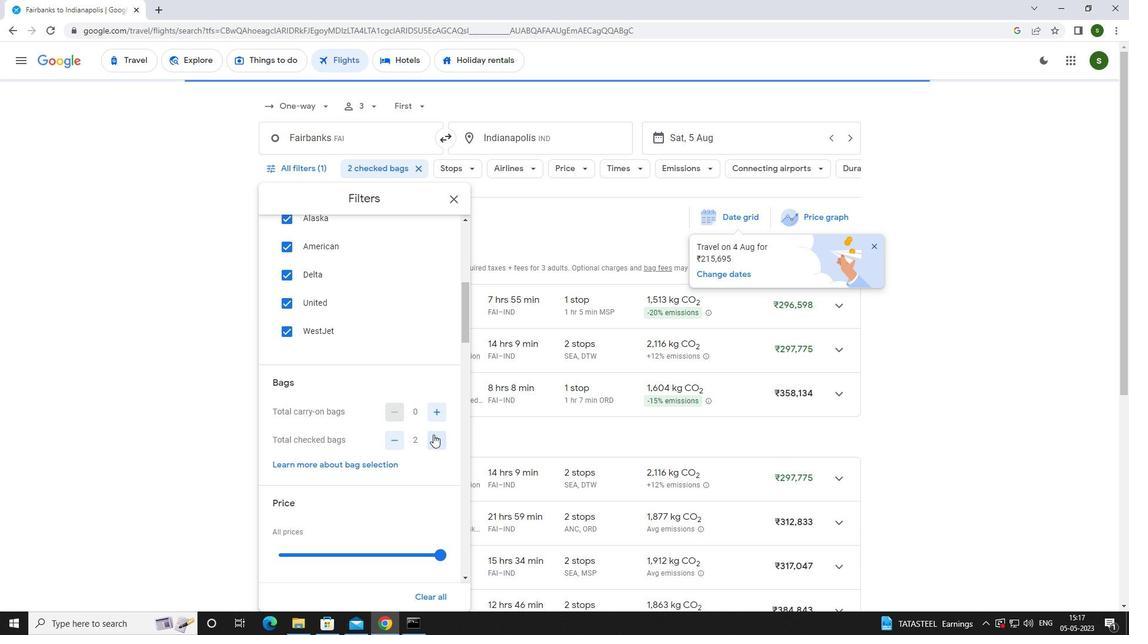 
Action: Mouse scrolled (433, 434) with delta (0, 0)
Screenshot: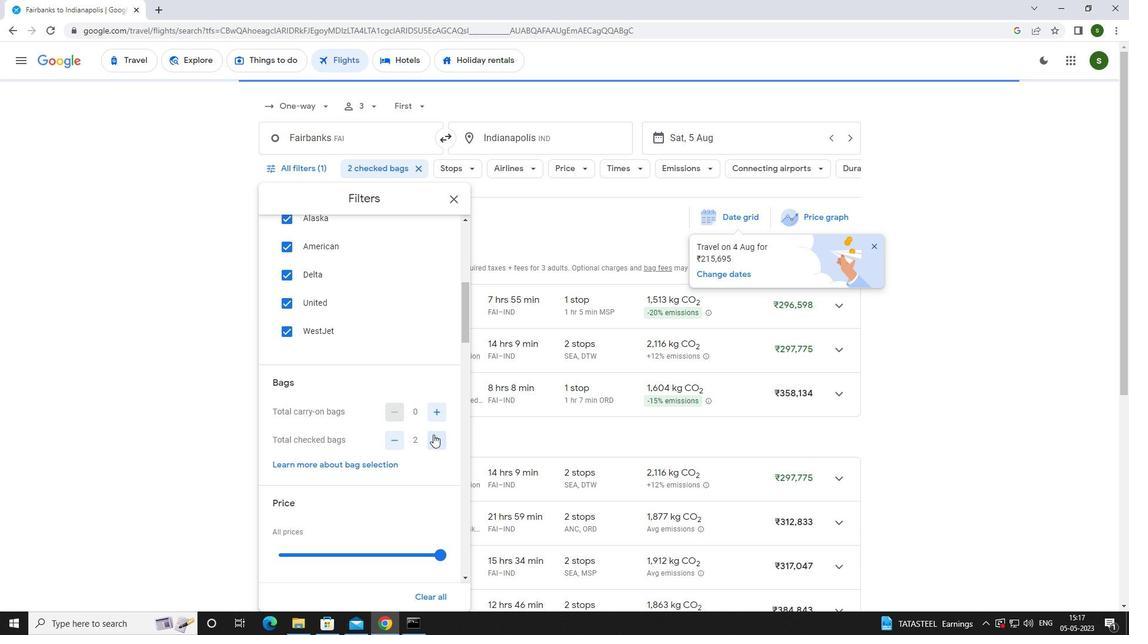
Action: Mouse moved to (438, 434)
Screenshot: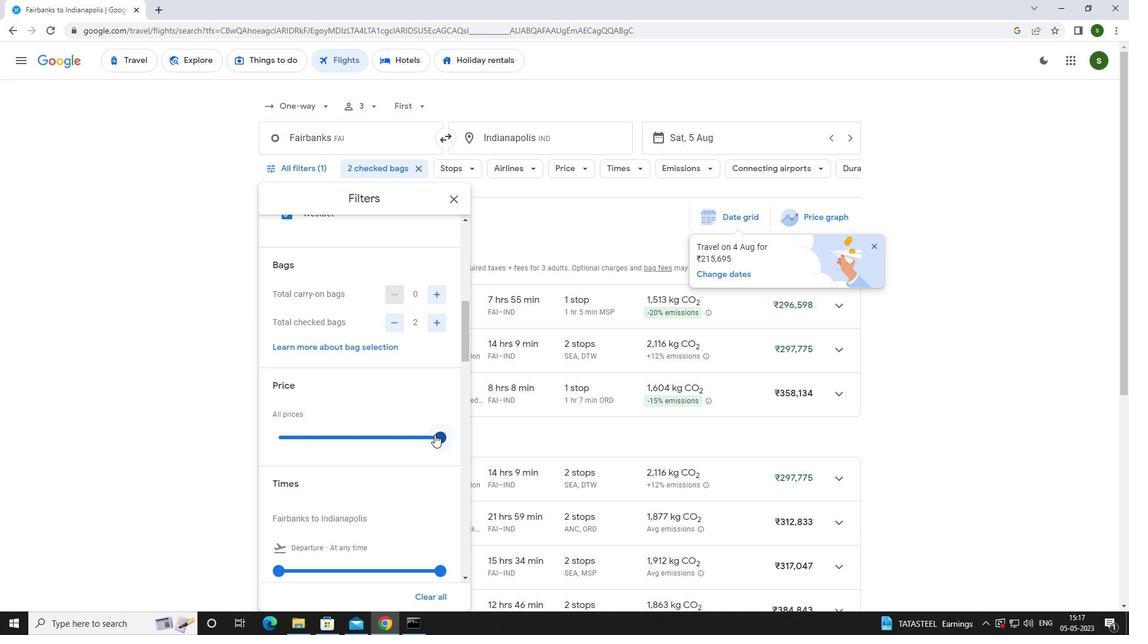 
Action: Mouse pressed left at (438, 434)
Screenshot: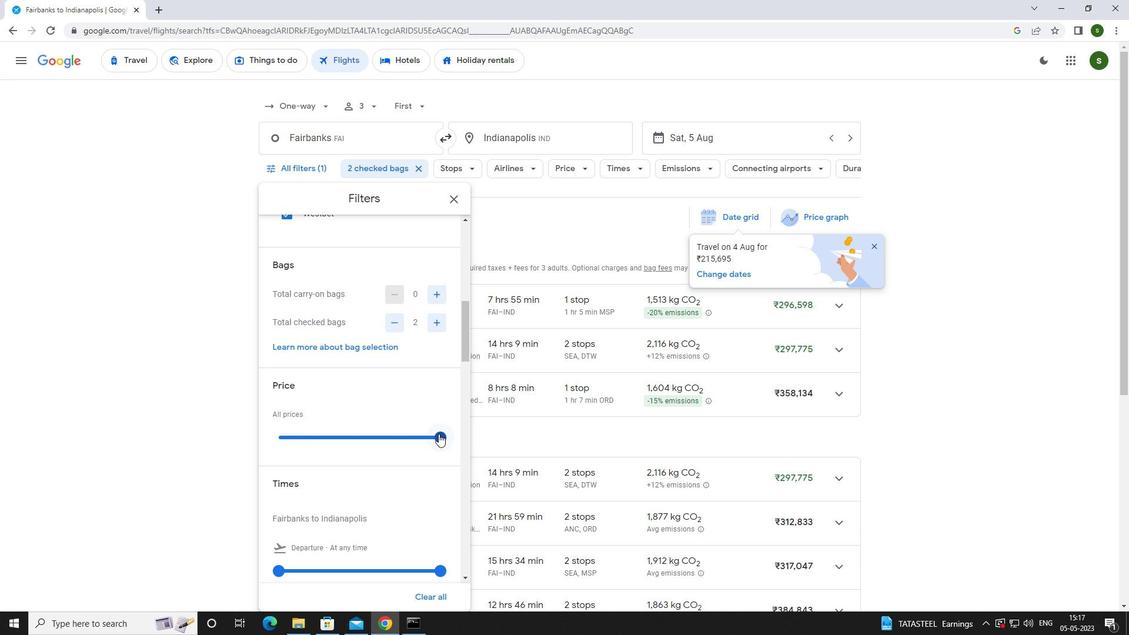 
Action: Mouse moved to (277, 431)
Screenshot: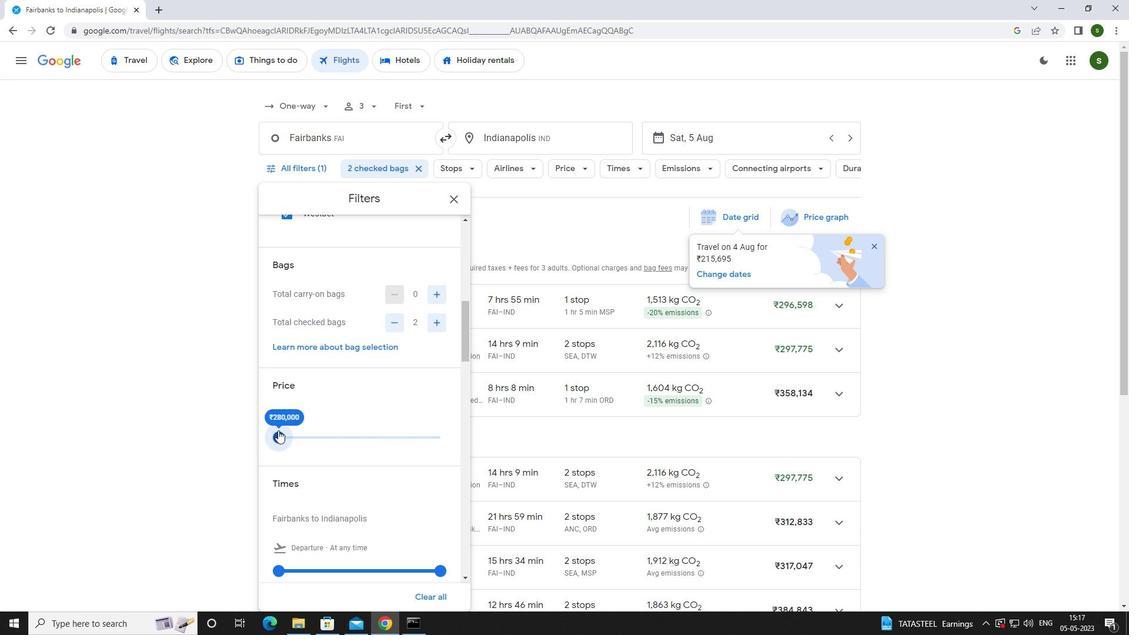 
Action: Mouse scrolled (277, 431) with delta (0, 0)
Screenshot: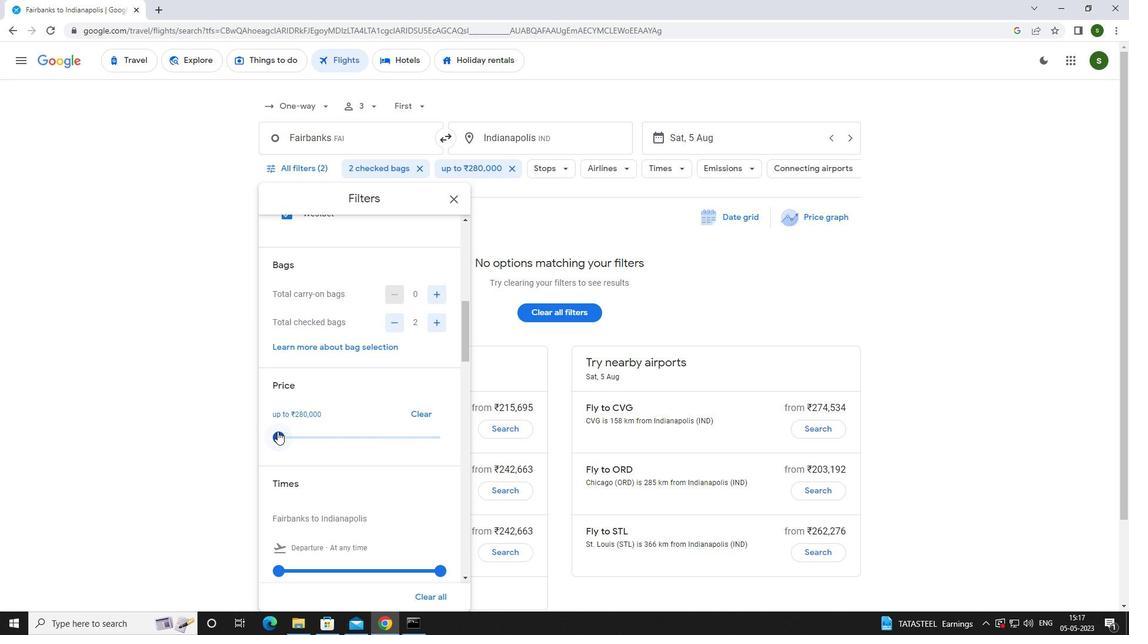 
Action: Mouse scrolled (277, 431) with delta (0, 0)
Screenshot: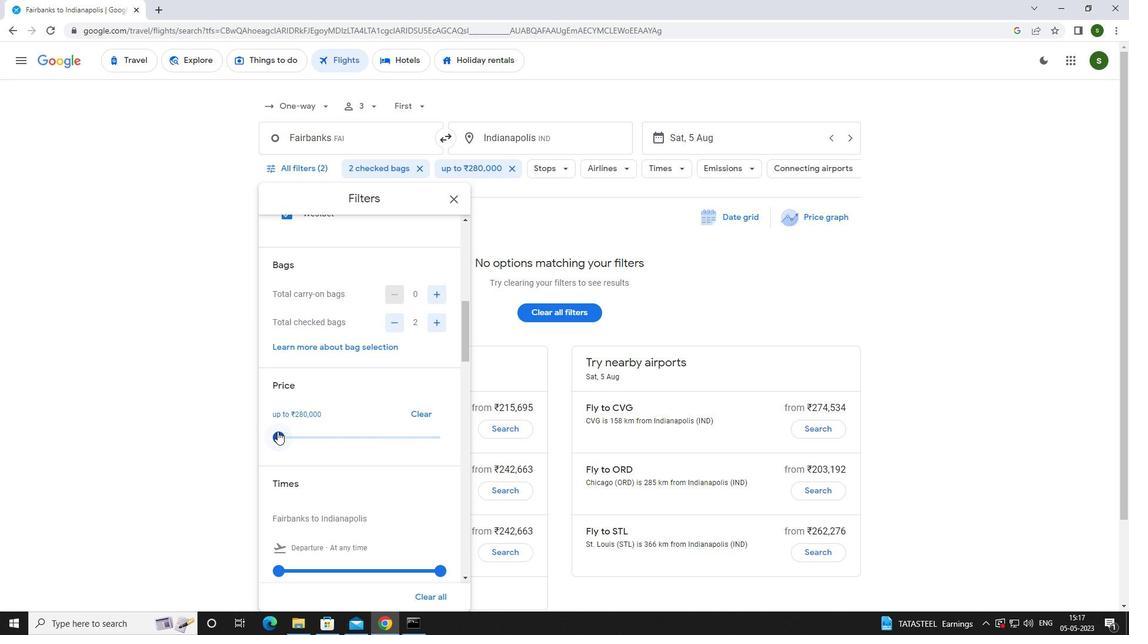 
Action: Mouse moved to (277, 450)
Screenshot: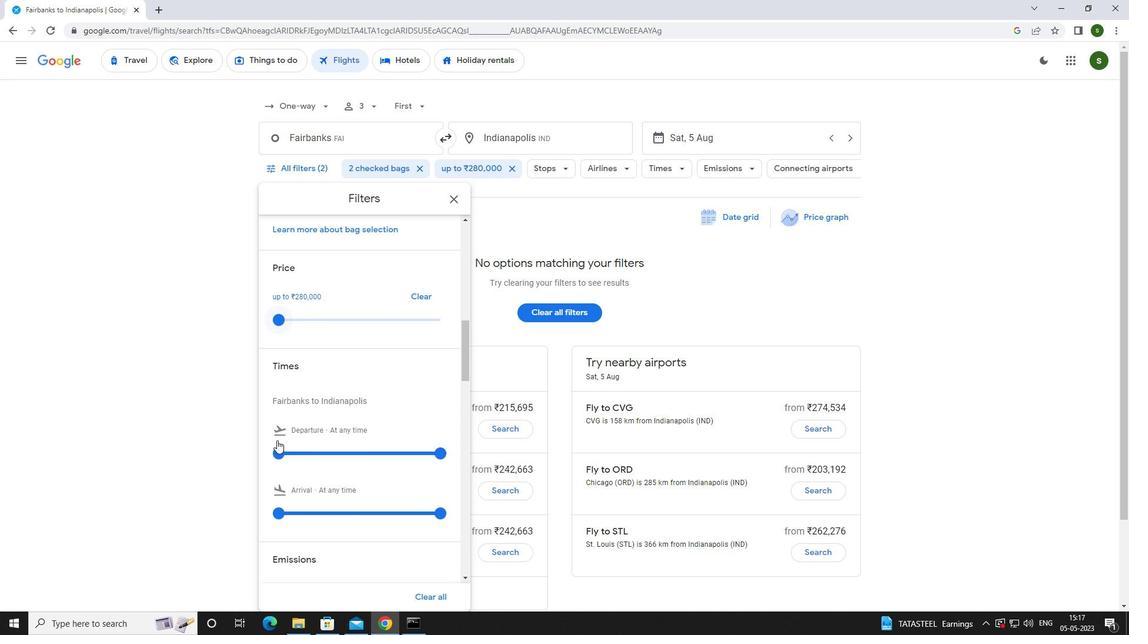 
Action: Mouse pressed left at (277, 450)
Screenshot: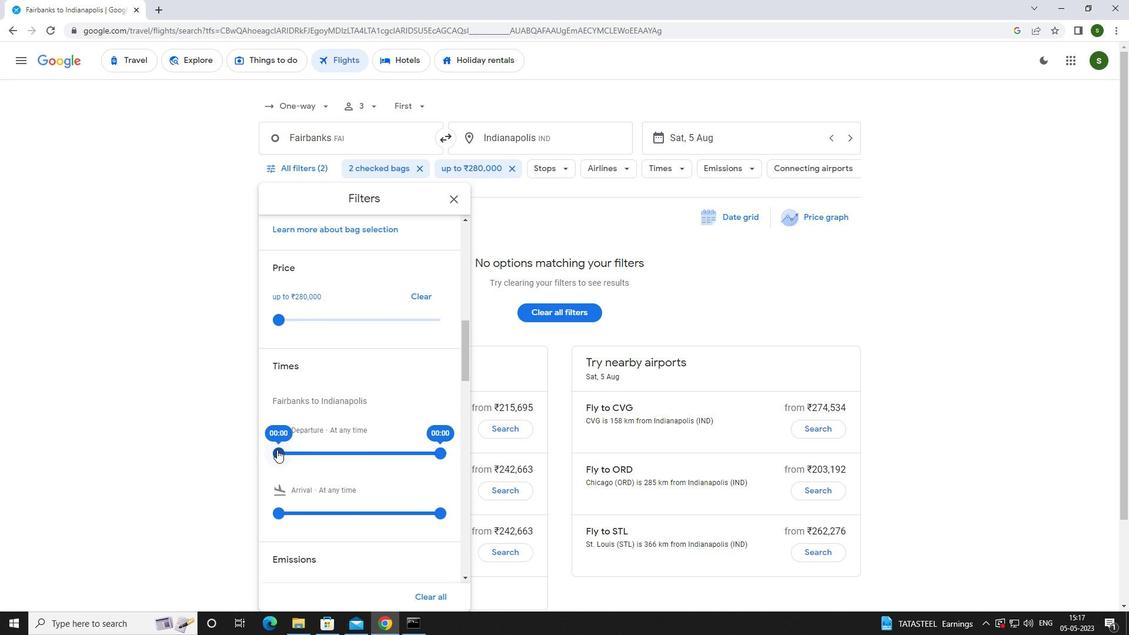 
Action: Mouse moved to (641, 291)
Screenshot: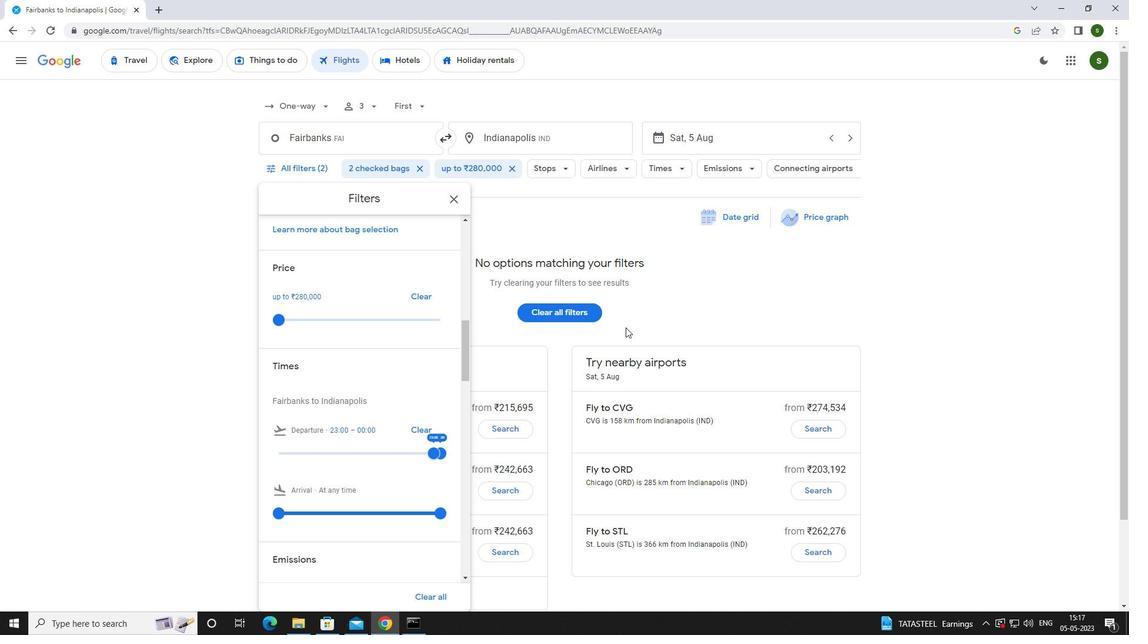 
Action: Mouse pressed left at (641, 291)
Screenshot: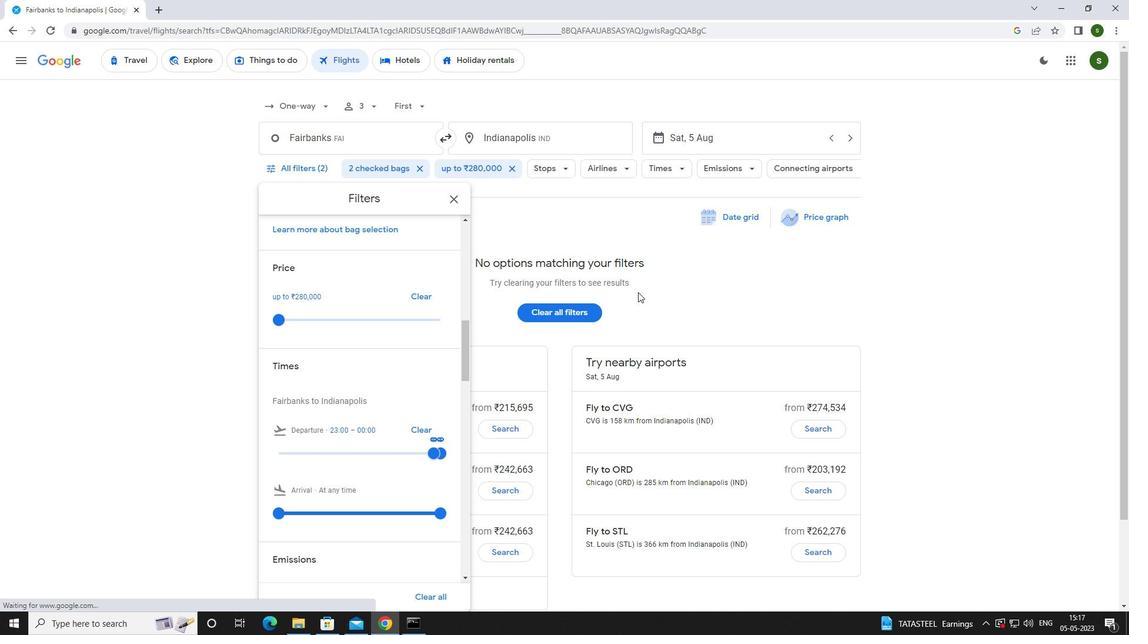 
